 Task: Look for space in Hāthras, India from 3rd June, 2023 to 9th June, 2023 for 2 adults in price range Rs.6000 to Rs.12000. Place can be entire place with 1  bedroom having 1 bed and 1 bathroom. Property type can be house, flat, guest house, hotel. Booking option can be shelf check-in. Required host language is English.
Action: Mouse moved to (502, 119)
Screenshot: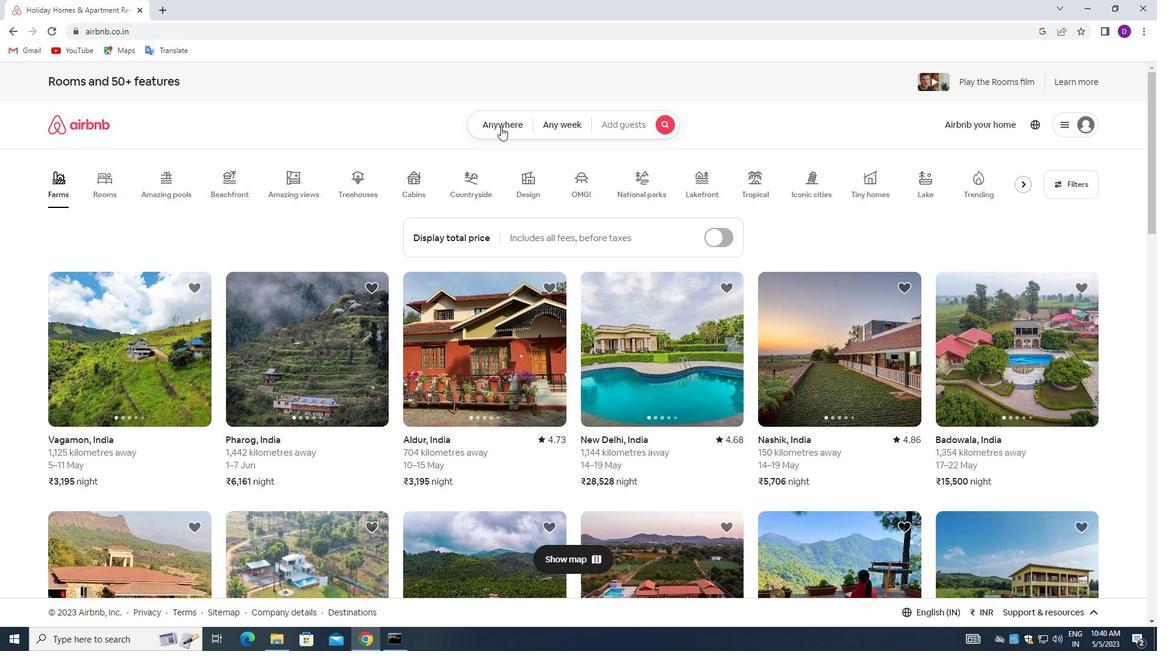 
Action: Mouse pressed left at (502, 119)
Screenshot: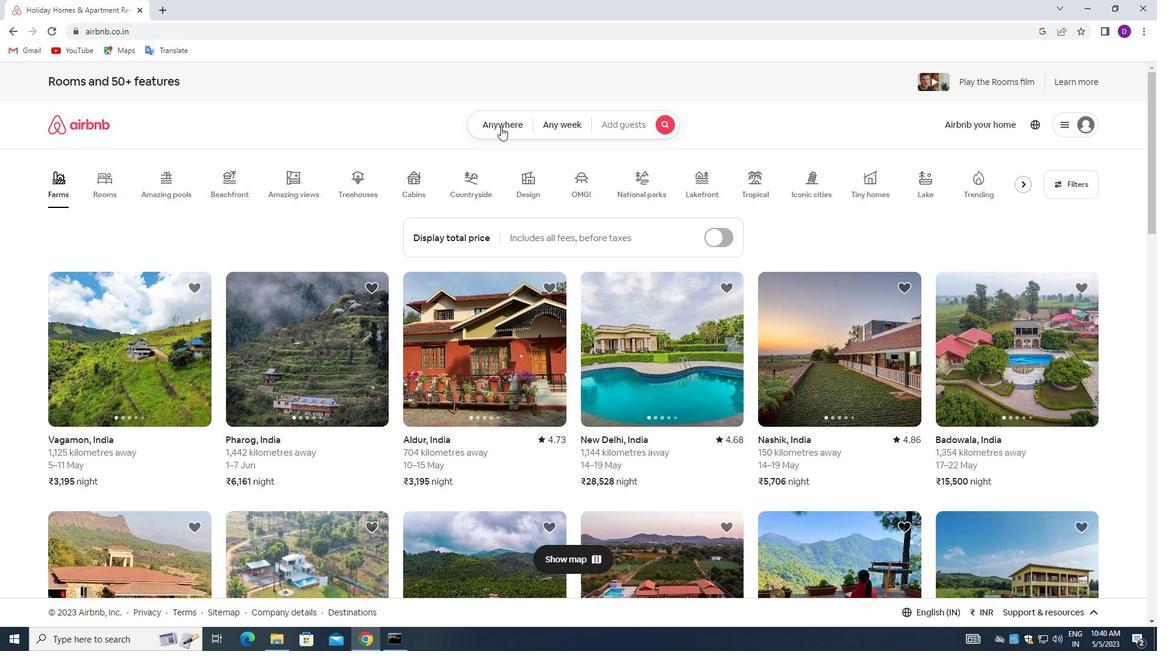 
Action: Mouse moved to (491, 166)
Screenshot: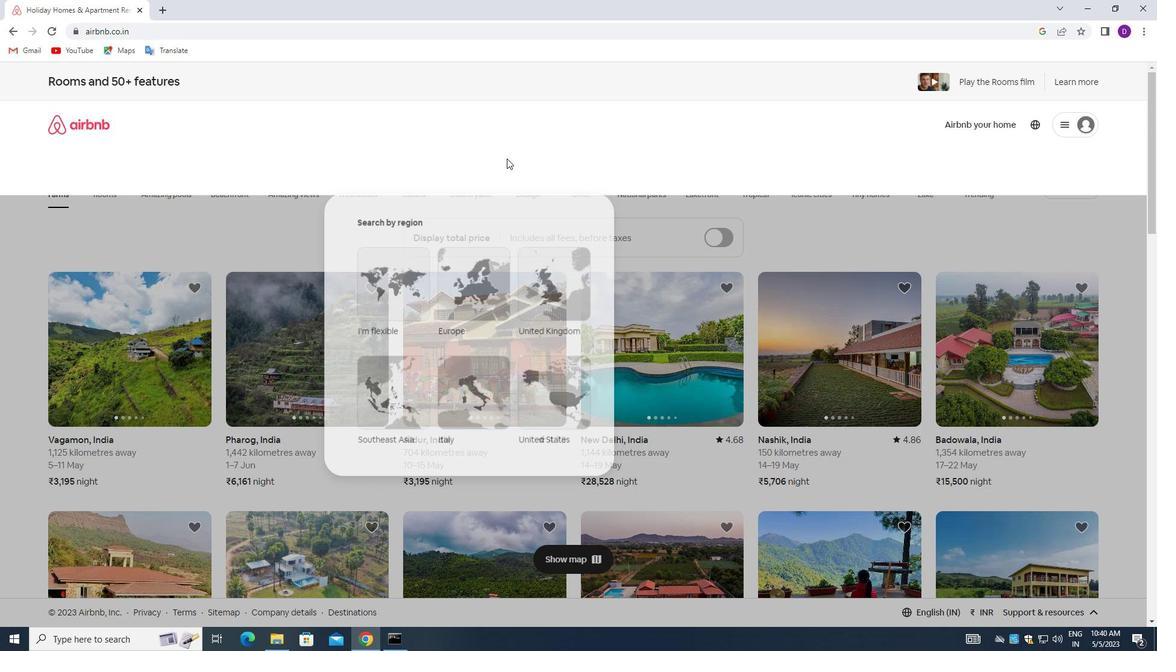 
Action: Mouse pressed left at (491, 166)
Screenshot: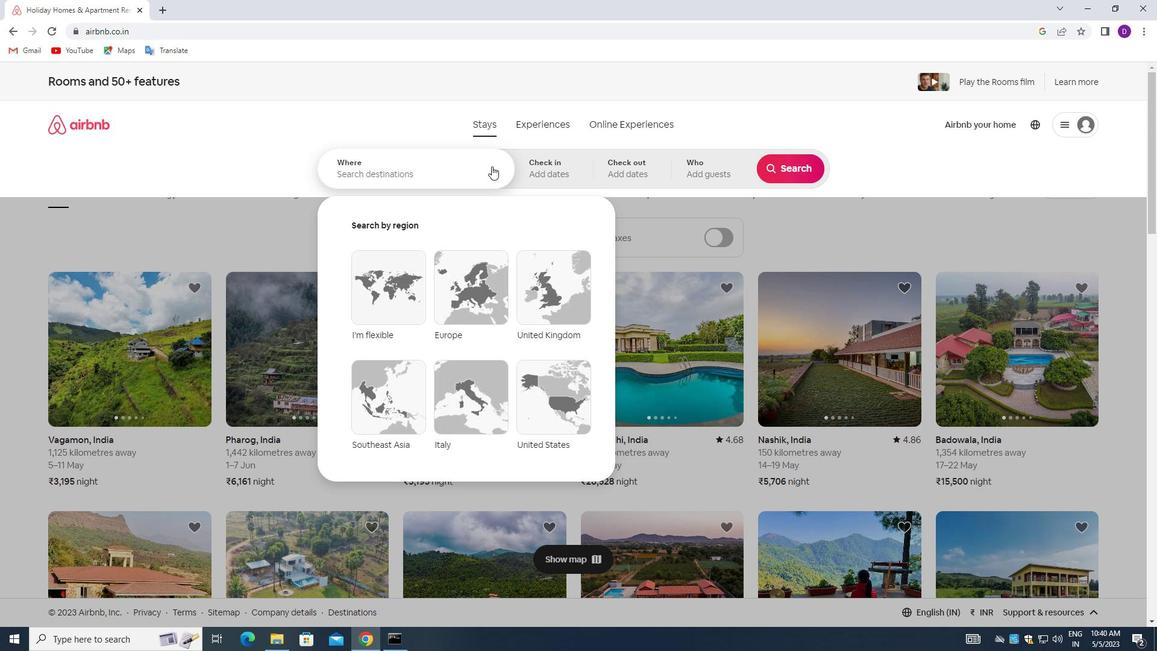 
Action: Mouse moved to (229, 150)
Screenshot: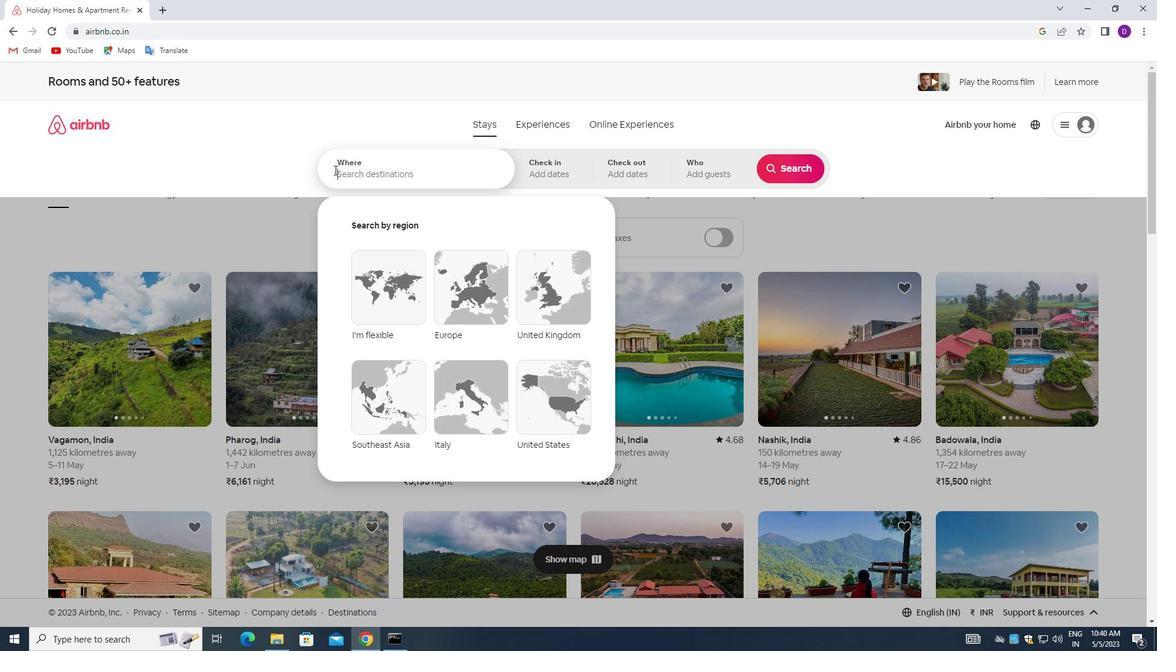 
Action: Key pressed <Key.shift>HATHRAS,<Key.space><Key.shift>INDIA<Key.enter>
Screenshot: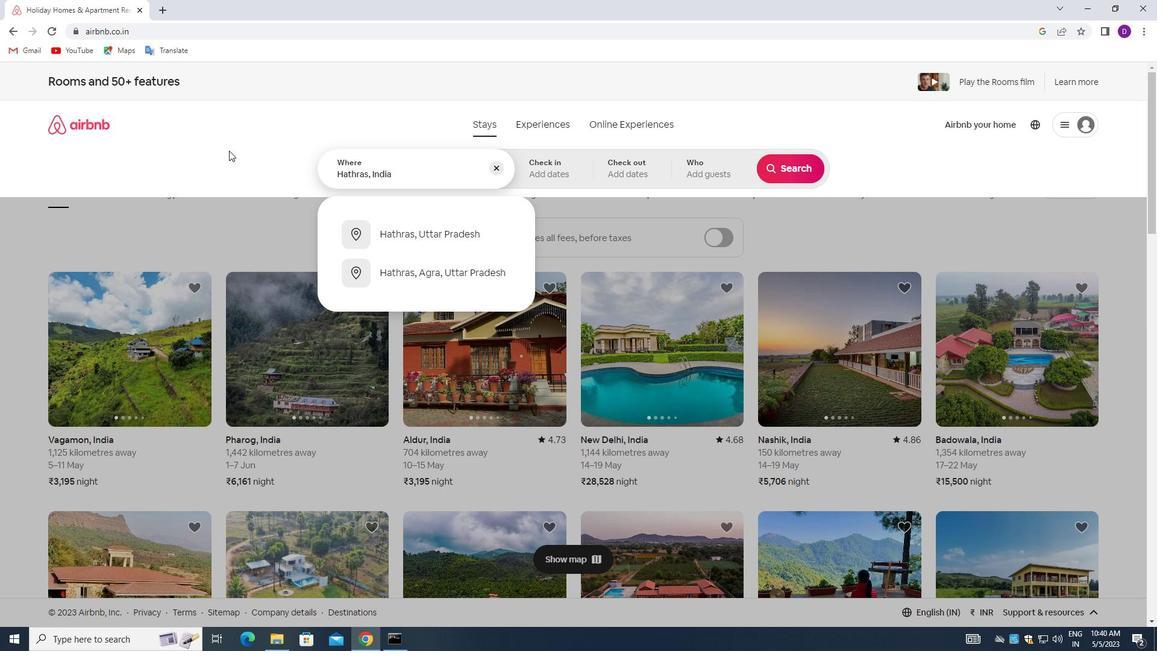 
Action: Mouse moved to (772, 314)
Screenshot: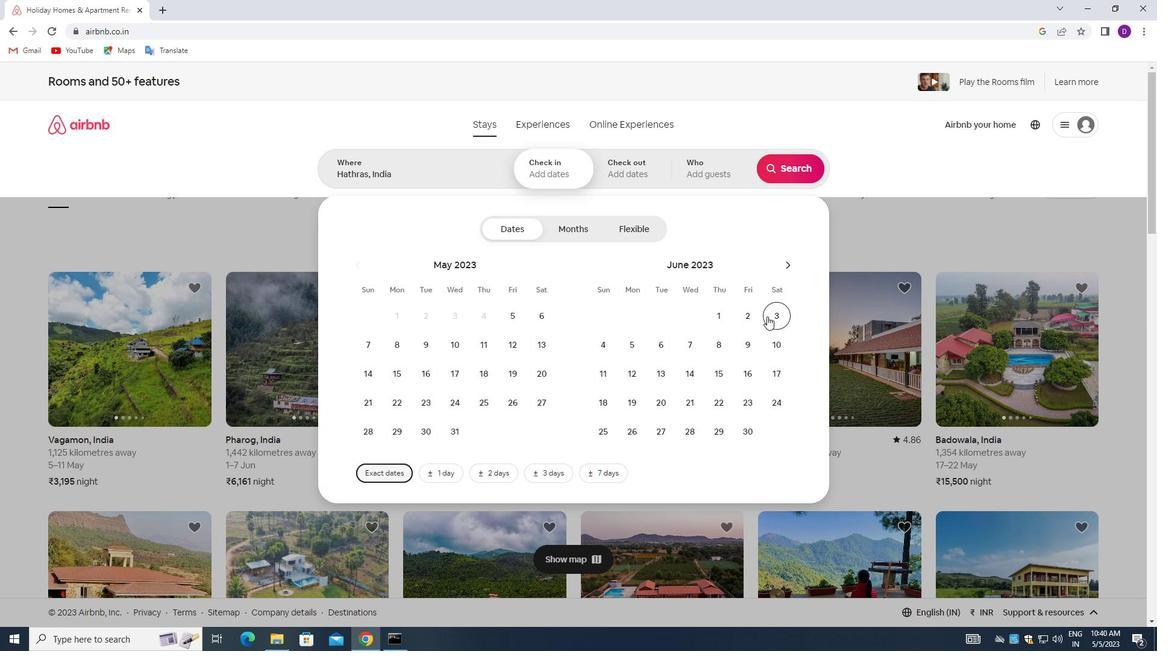 
Action: Mouse pressed left at (772, 314)
Screenshot: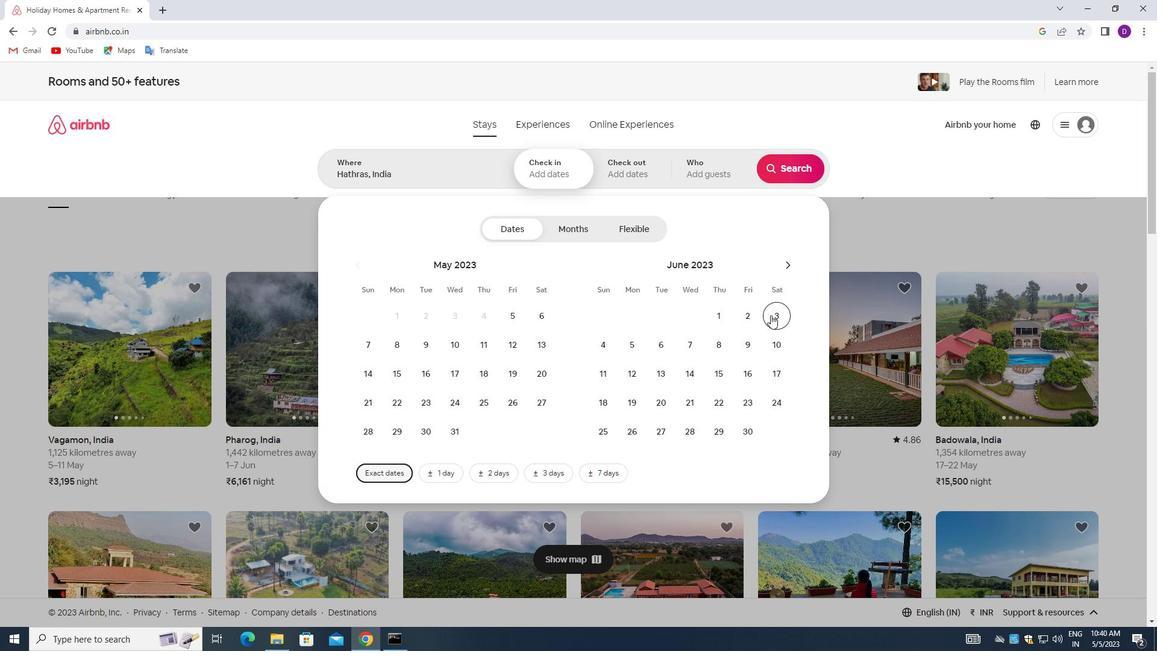 
Action: Mouse moved to (751, 350)
Screenshot: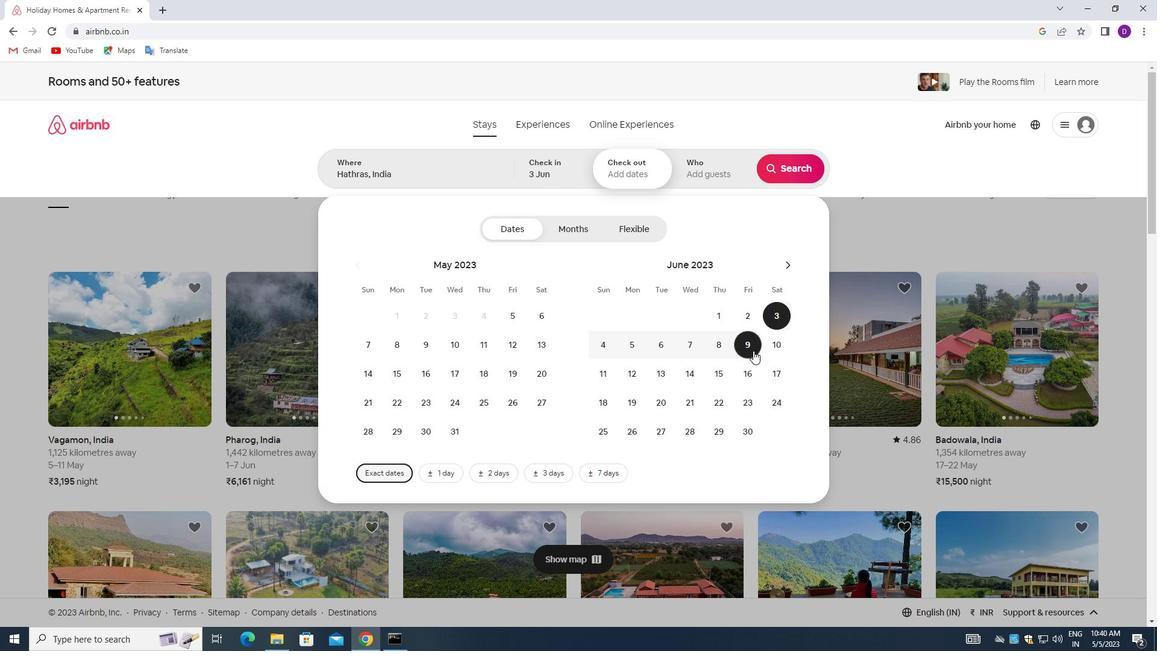 
Action: Mouse pressed left at (751, 350)
Screenshot: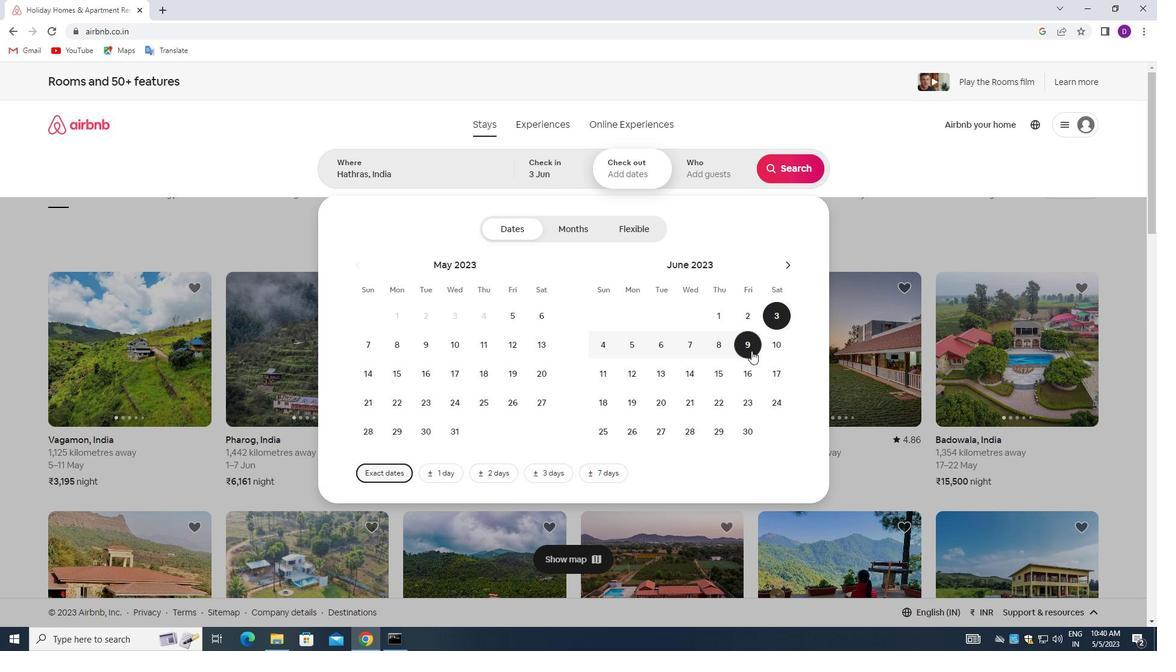 
Action: Mouse moved to (701, 167)
Screenshot: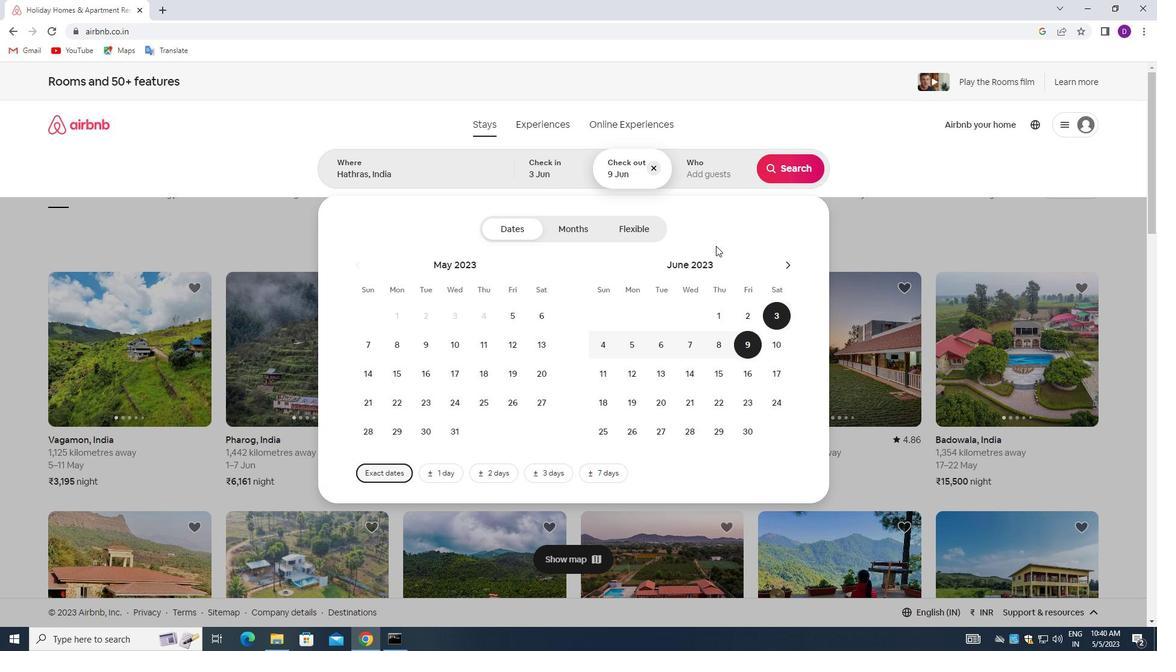 
Action: Mouse pressed left at (701, 167)
Screenshot: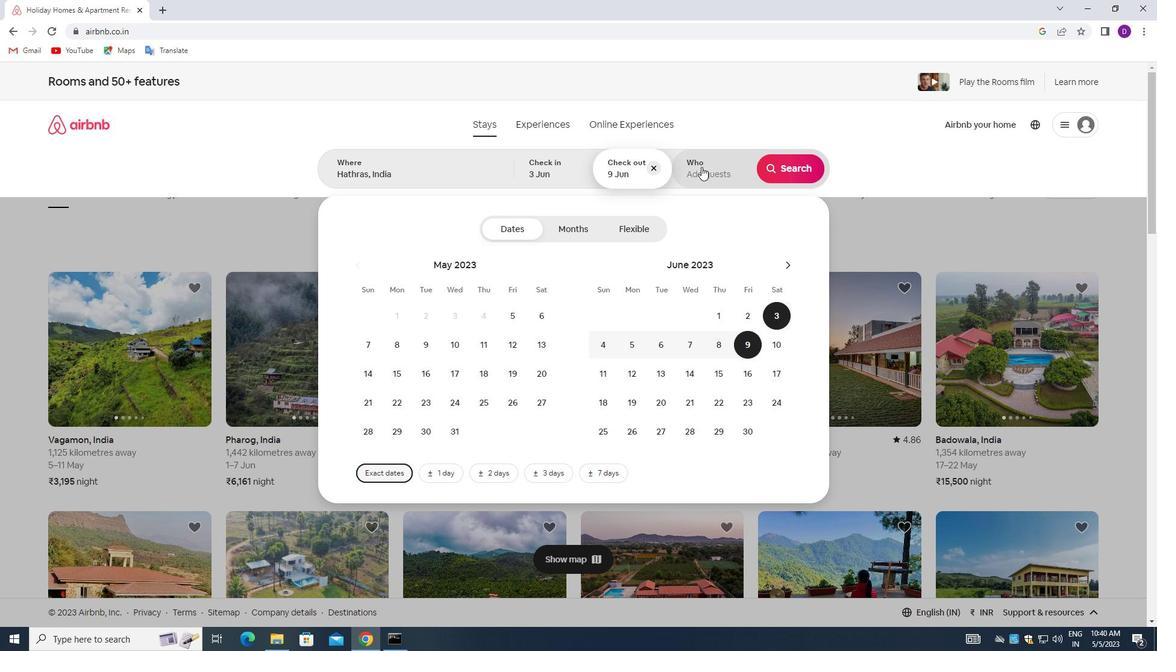 
Action: Mouse moved to (794, 235)
Screenshot: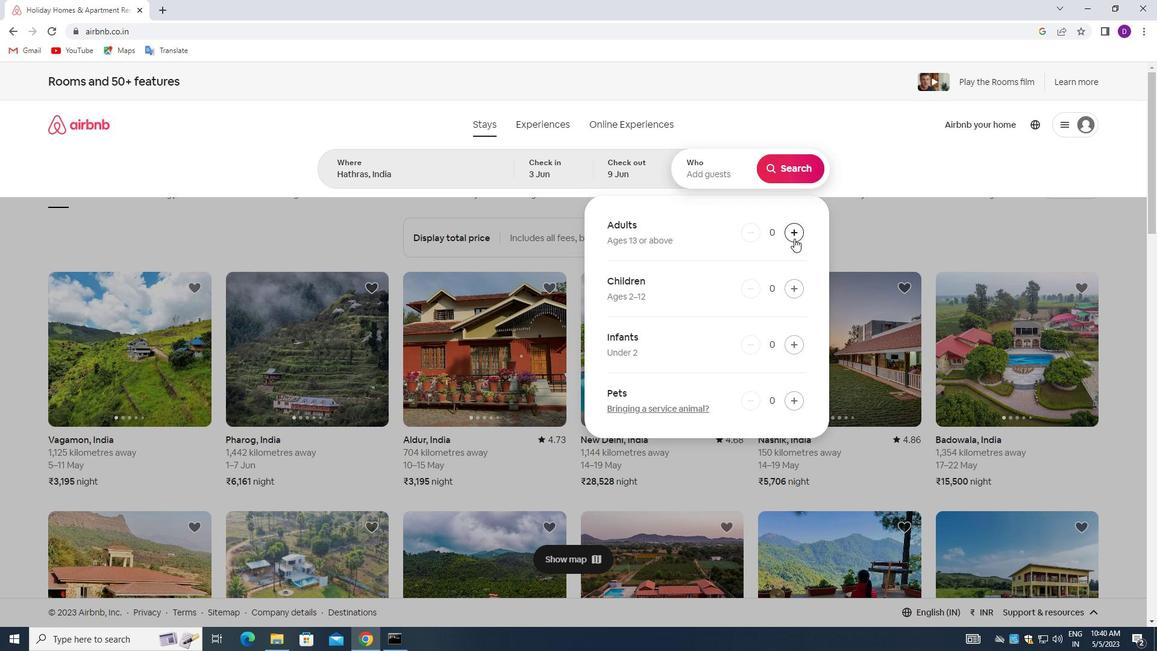
Action: Mouse pressed left at (794, 235)
Screenshot: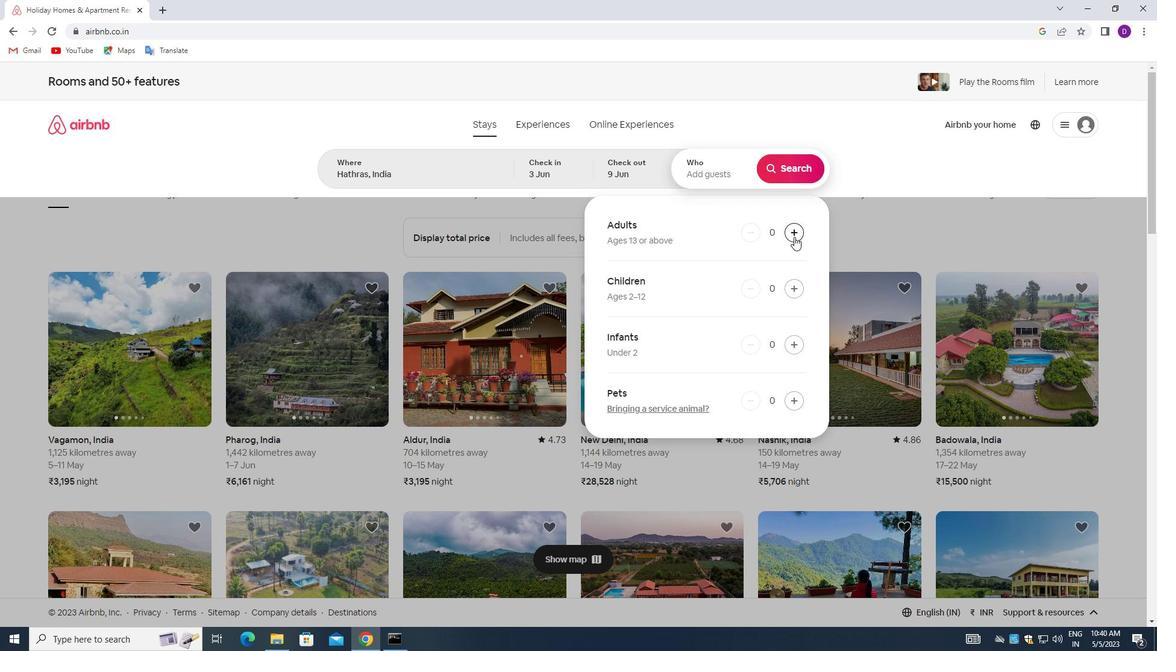 
Action: Mouse moved to (795, 235)
Screenshot: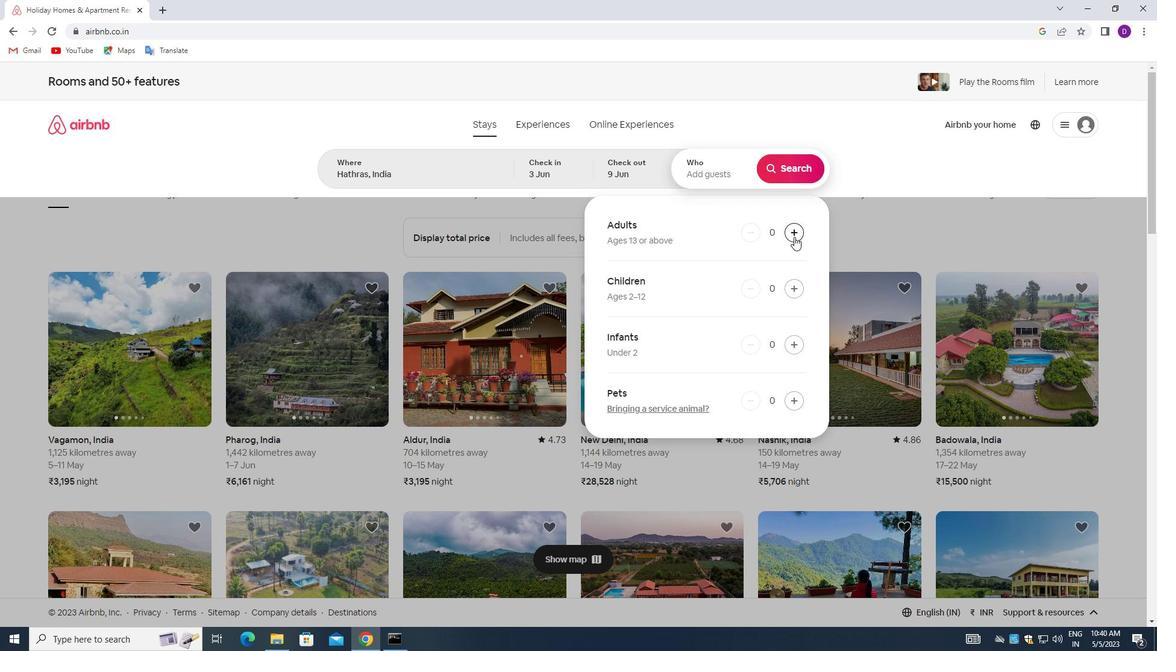 
Action: Mouse pressed left at (795, 235)
Screenshot: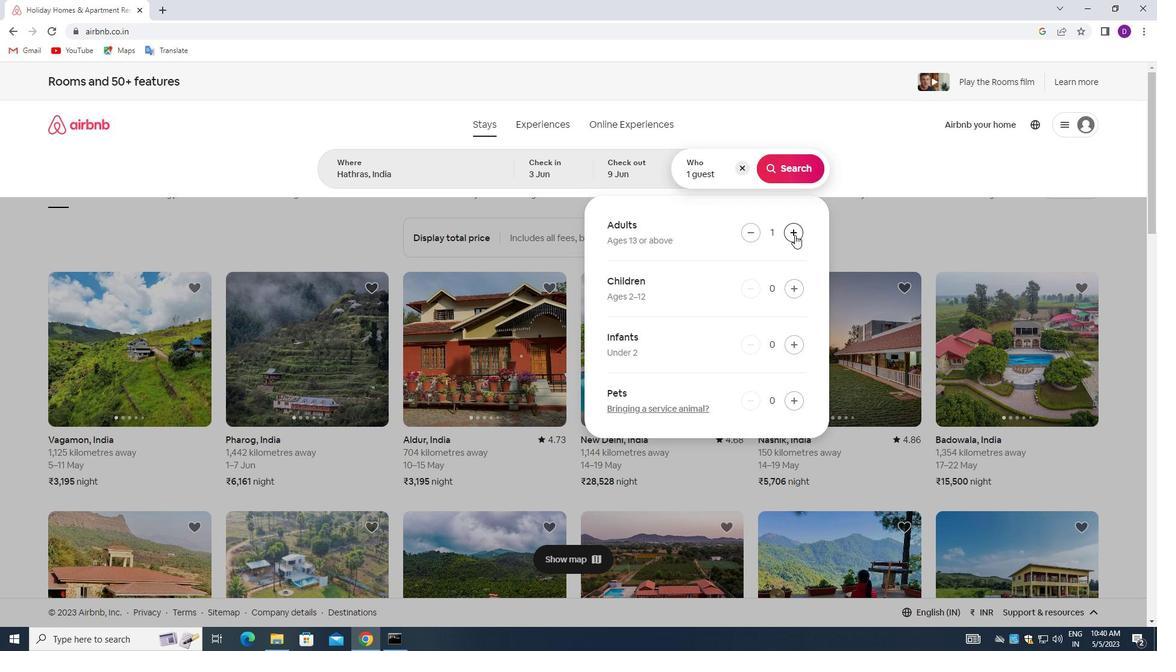 
Action: Mouse moved to (793, 168)
Screenshot: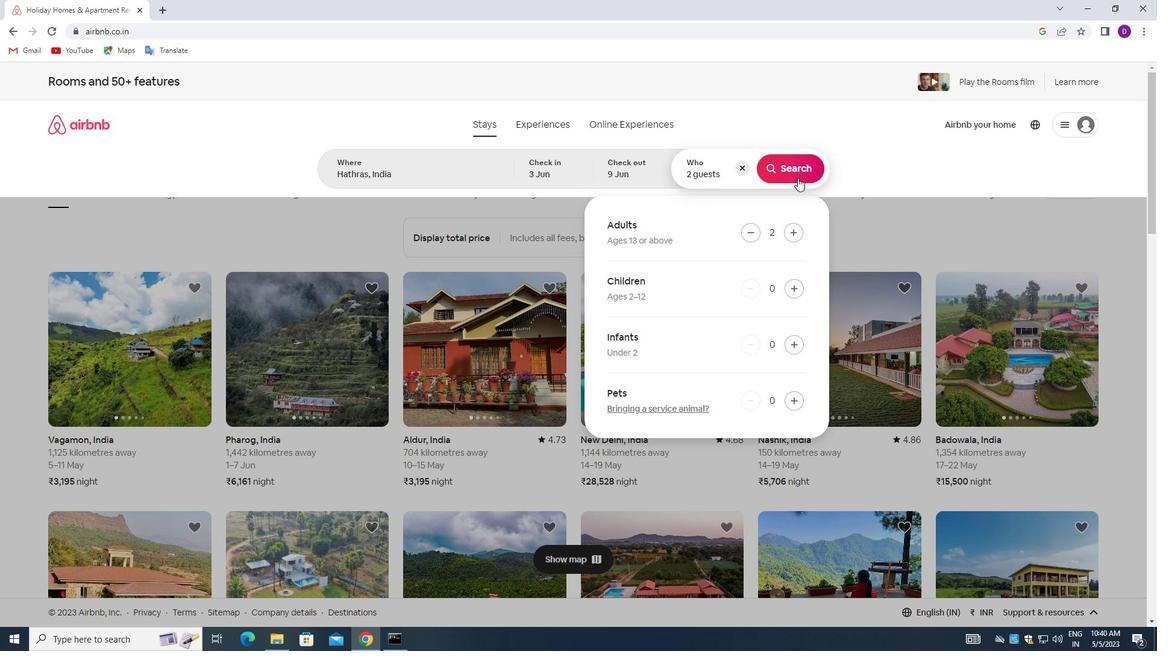 
Action: Mouse pressed left at (793, 168)
Screenshot: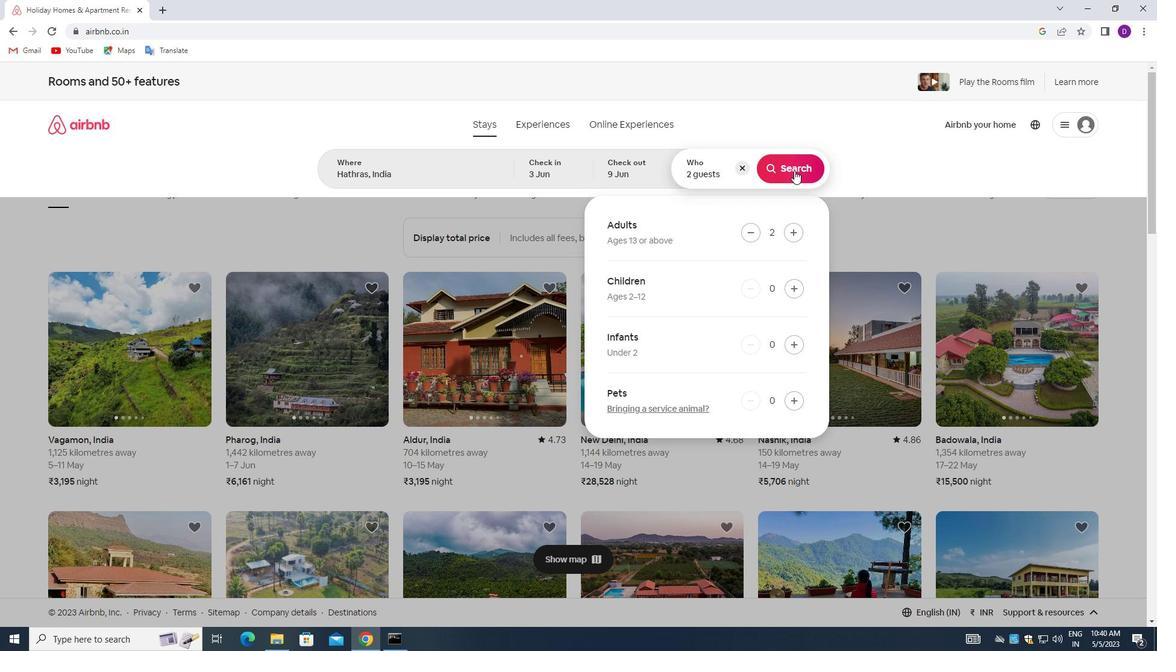 
Action: Mouse moved to (1099, 135)
Screenshot: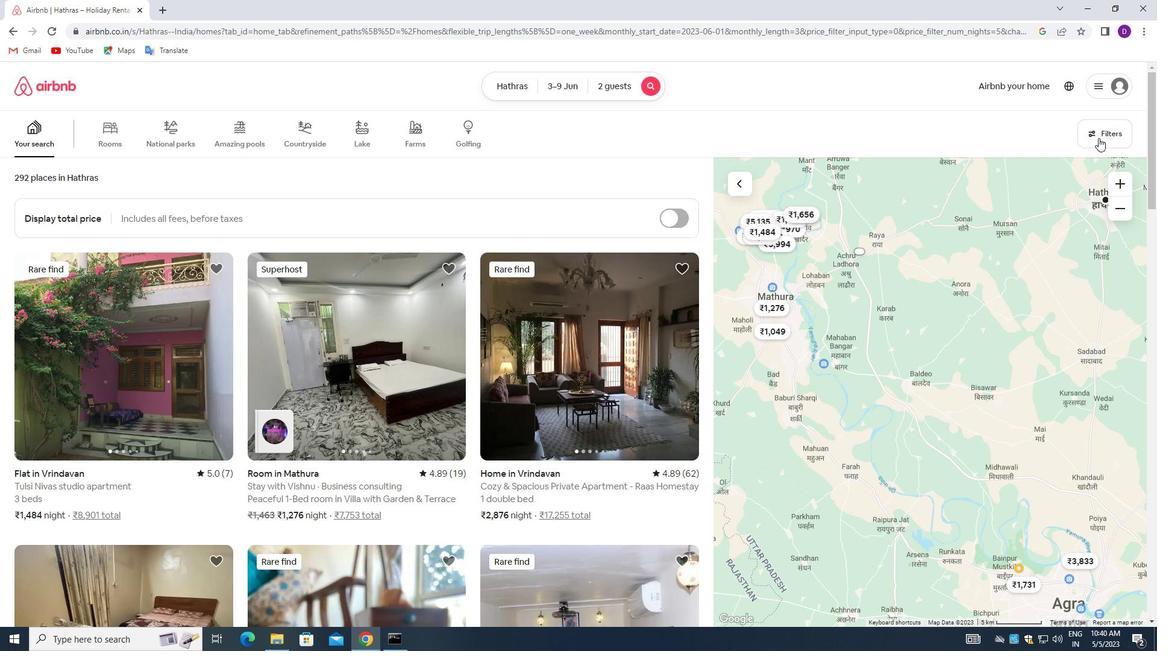 
Action: Mouse pressed left at (1099, 135)
Screenshot: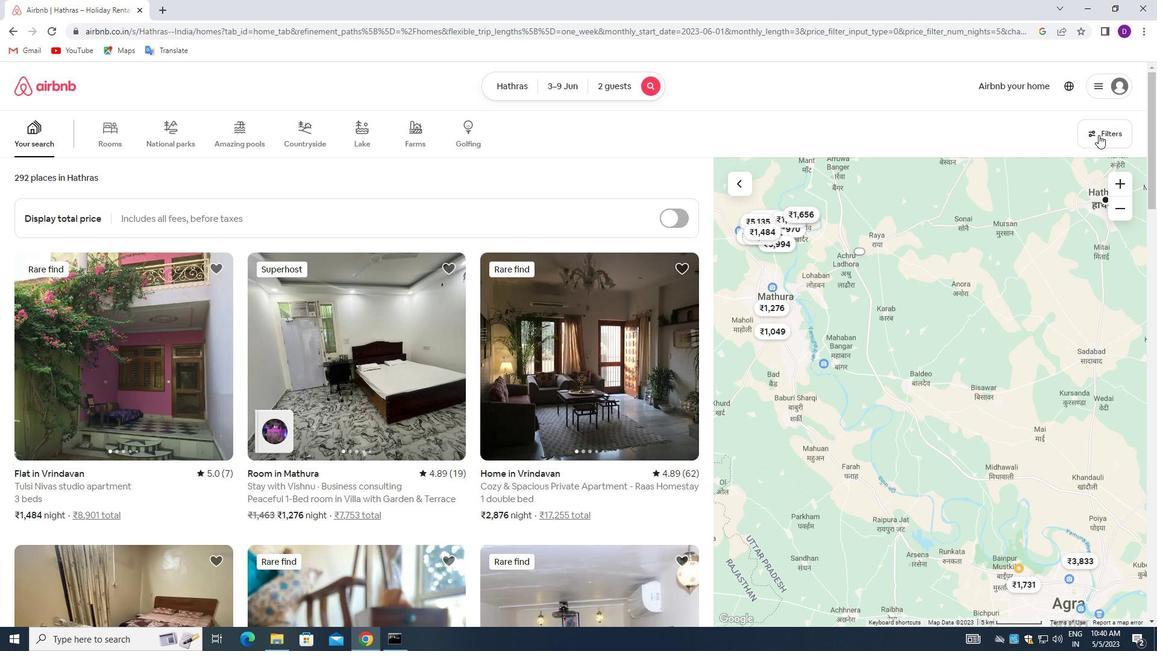 
Action: Mouse moved to (416, 432)
Screenshot: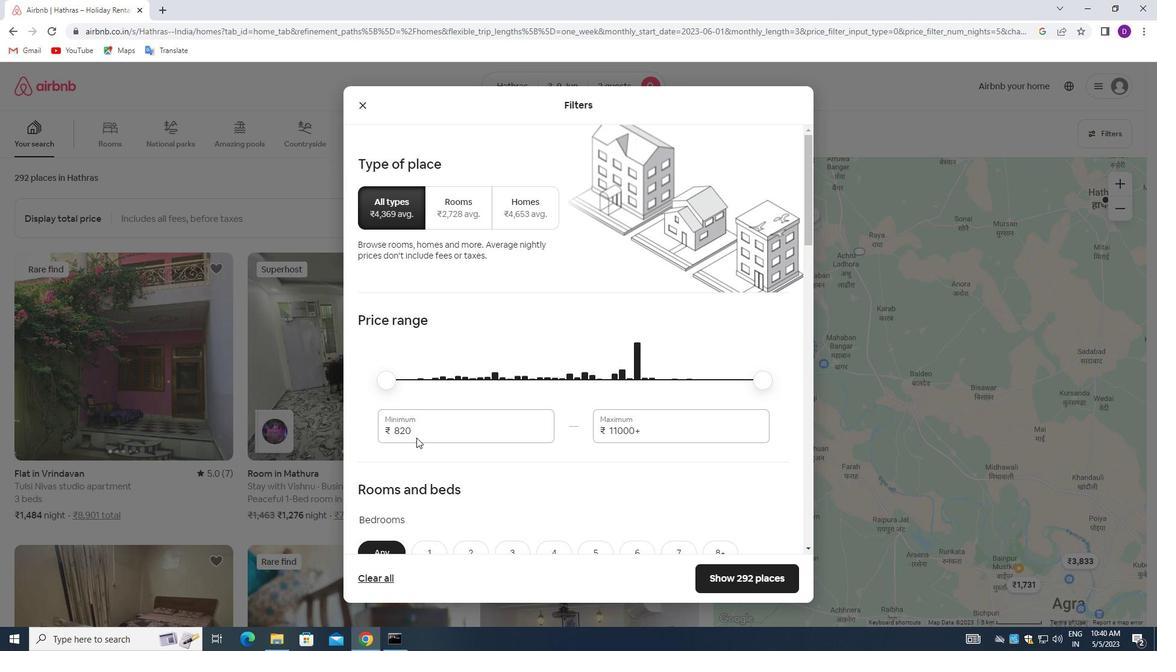 
Action: Mouse pressed left at (416, 432)
Screenshot: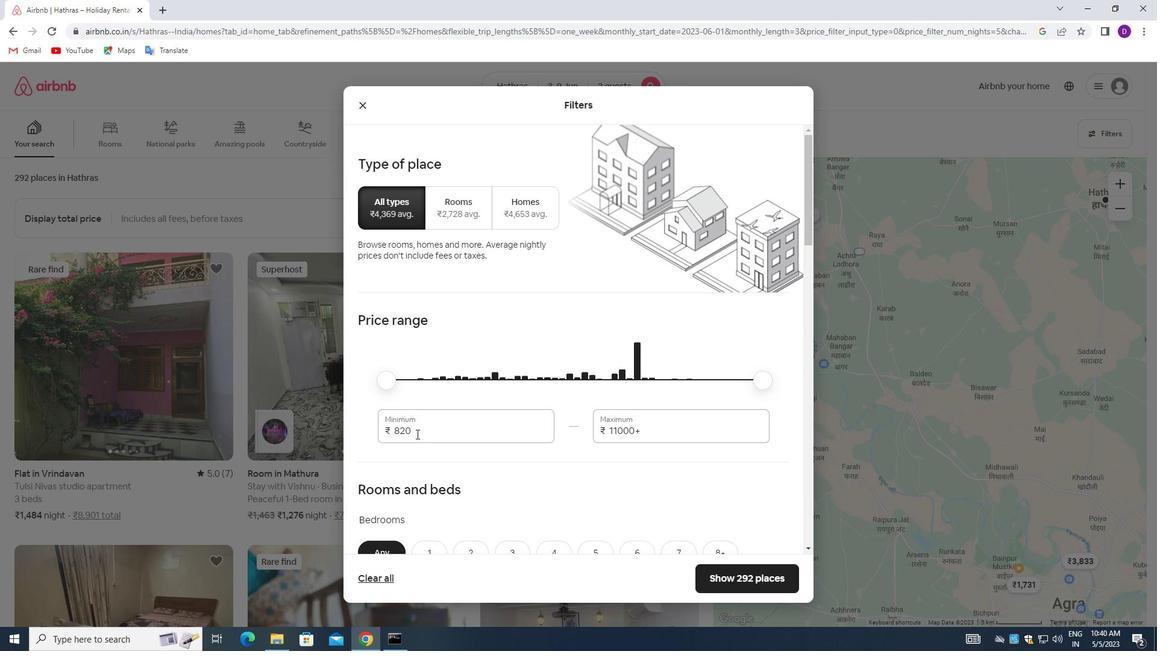 
Action: Mouse pressed left at (416, 432)
Screenshot: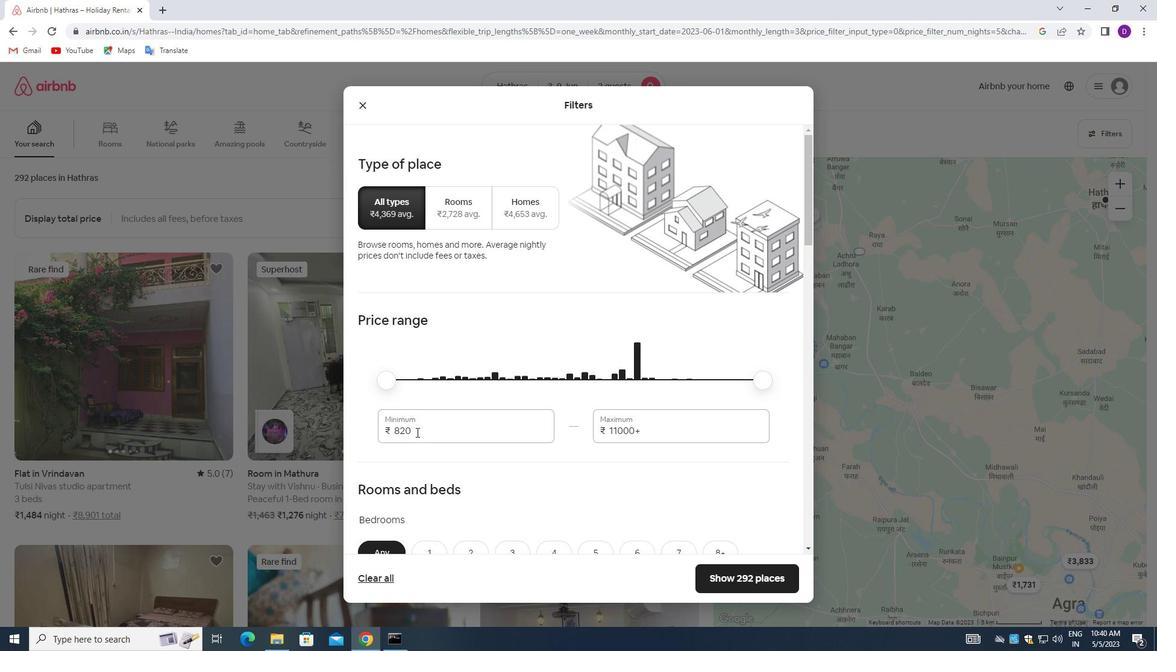
Action: Key pressed 6000<Key.tab>12000
Screenshot: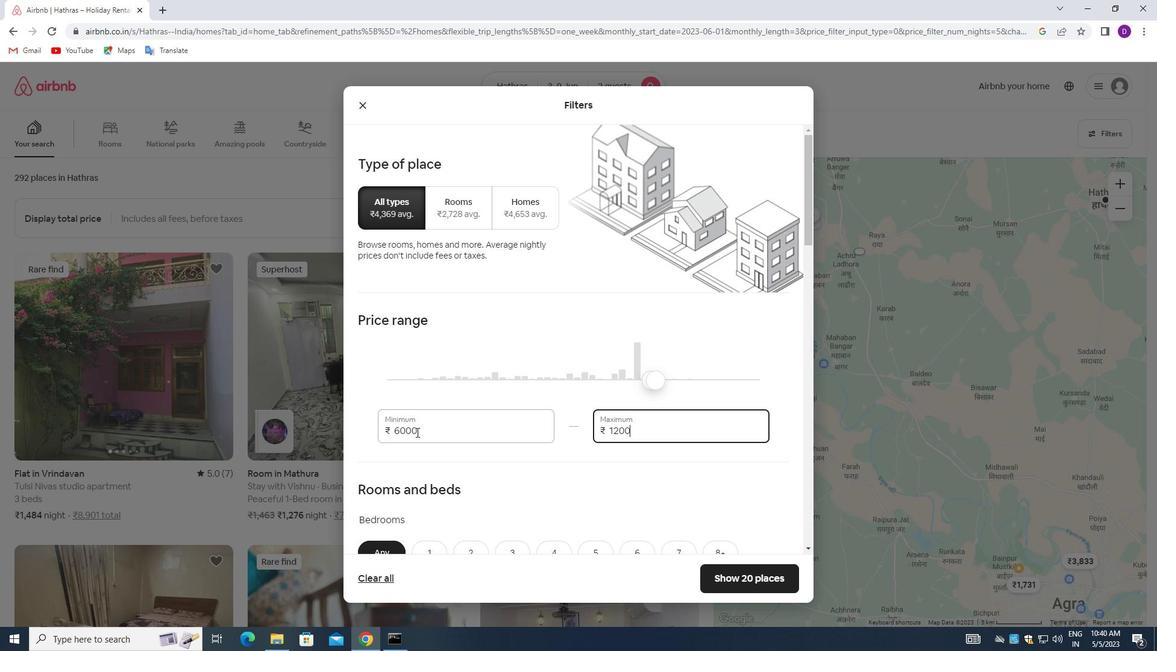 
Action: Mouse moved to (459, 472)
Screenshot: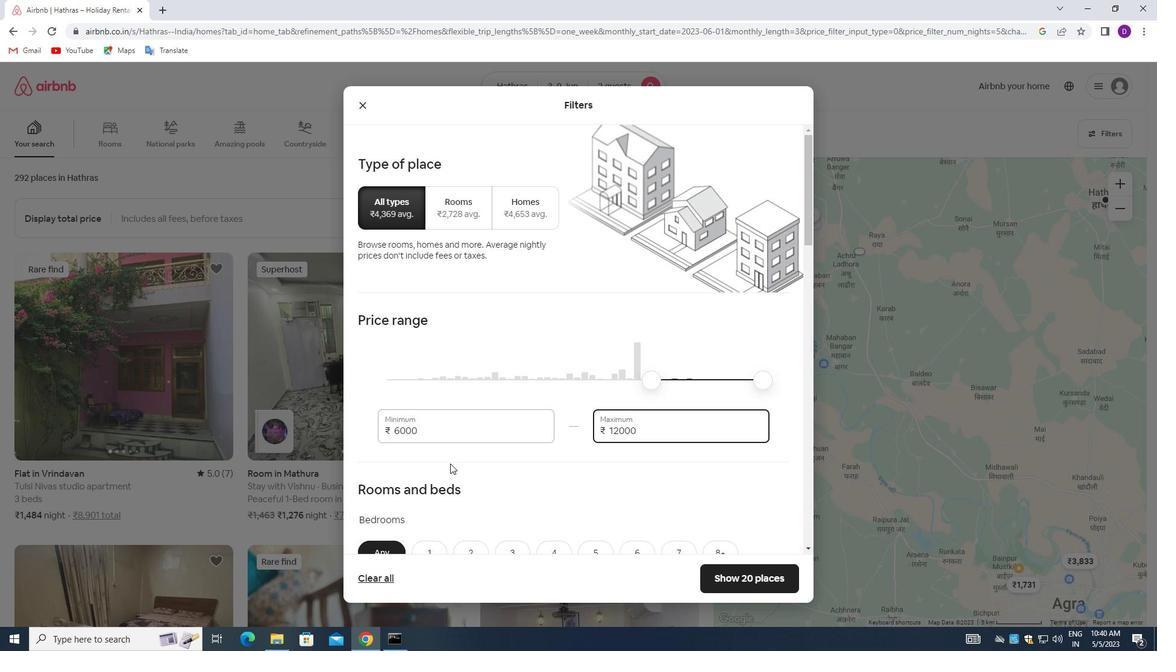 
Action: Mouse scrolled (459, 472) with delta (0, 0)
Screenshot: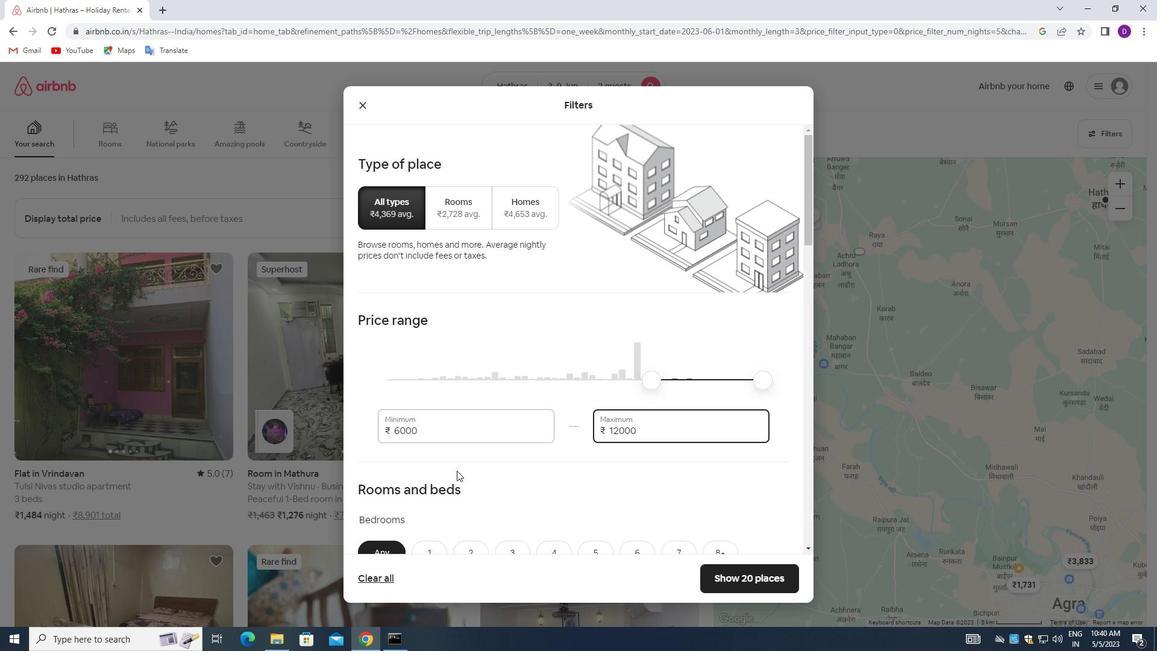 
Action: Mouse scrolled (459, 472) with delta (0, 0)
Screenshot: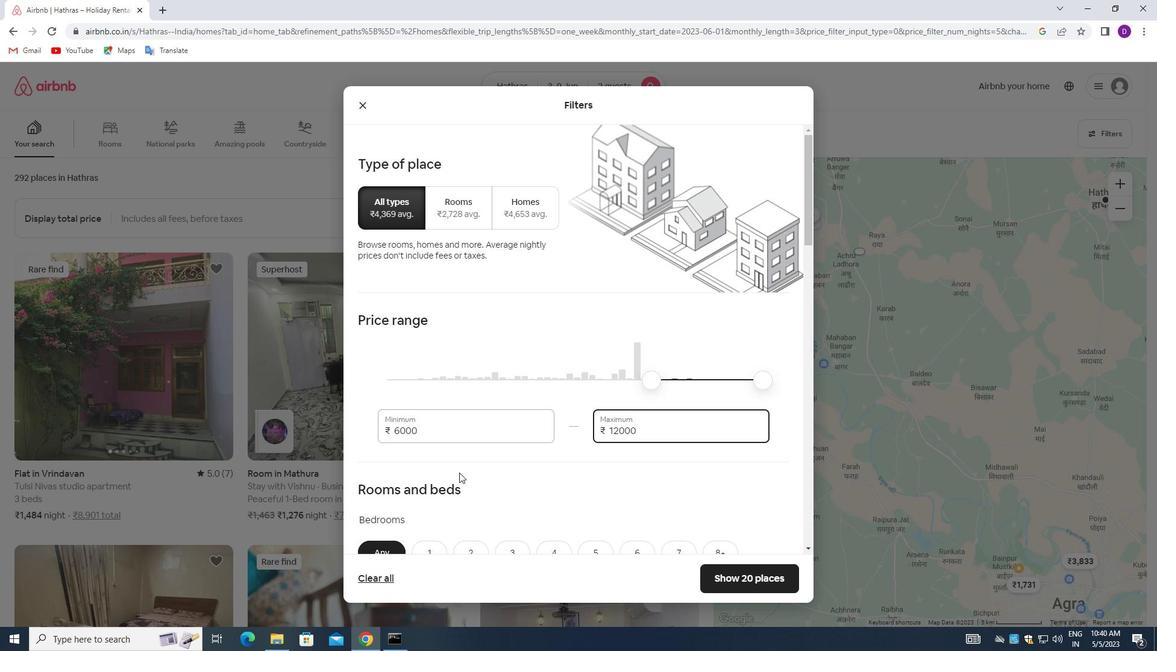 
Action: Mouse scrolled (459, 472) with delta (0, 0)
Screenshot: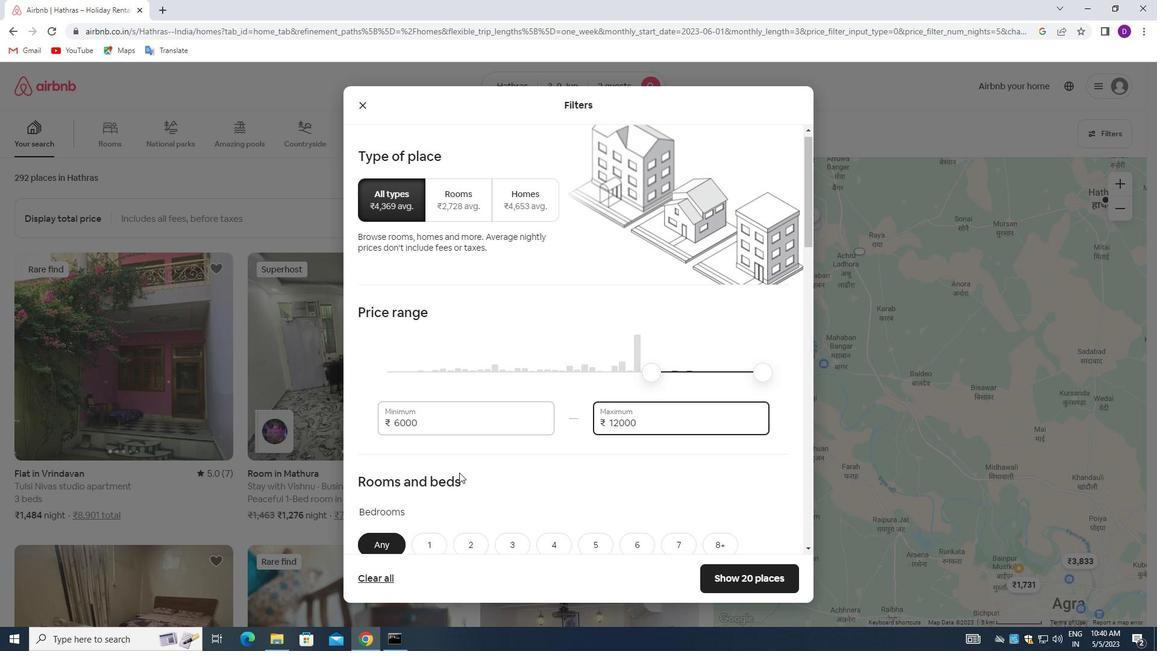 
Action: Mouse moved to (458, 469)
Screenshot: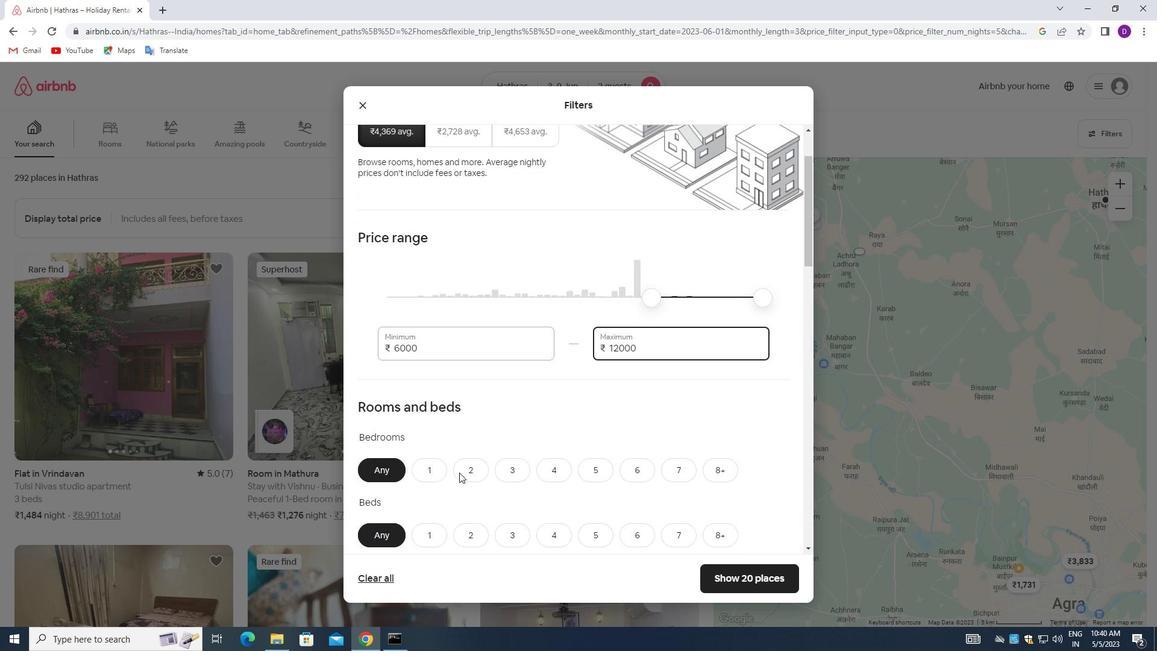 
Action: Mouse scrolled (458, 468) with delta (0, 0)
Screenshot: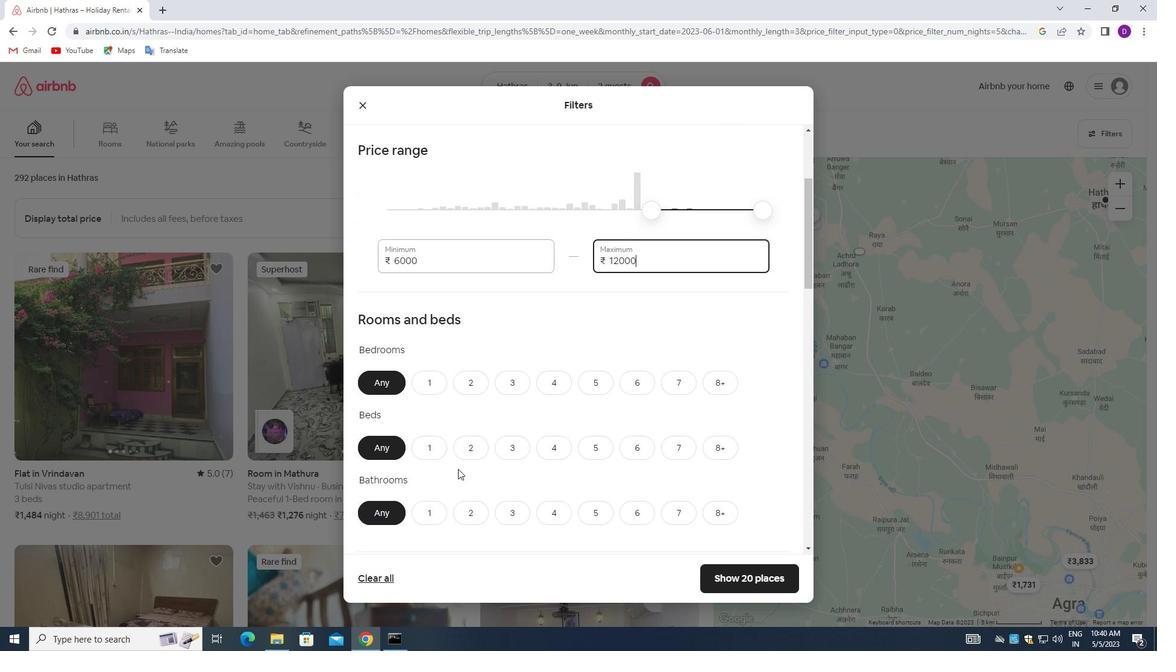 
Action: Mouse moved to (424, 318)
Screenshot: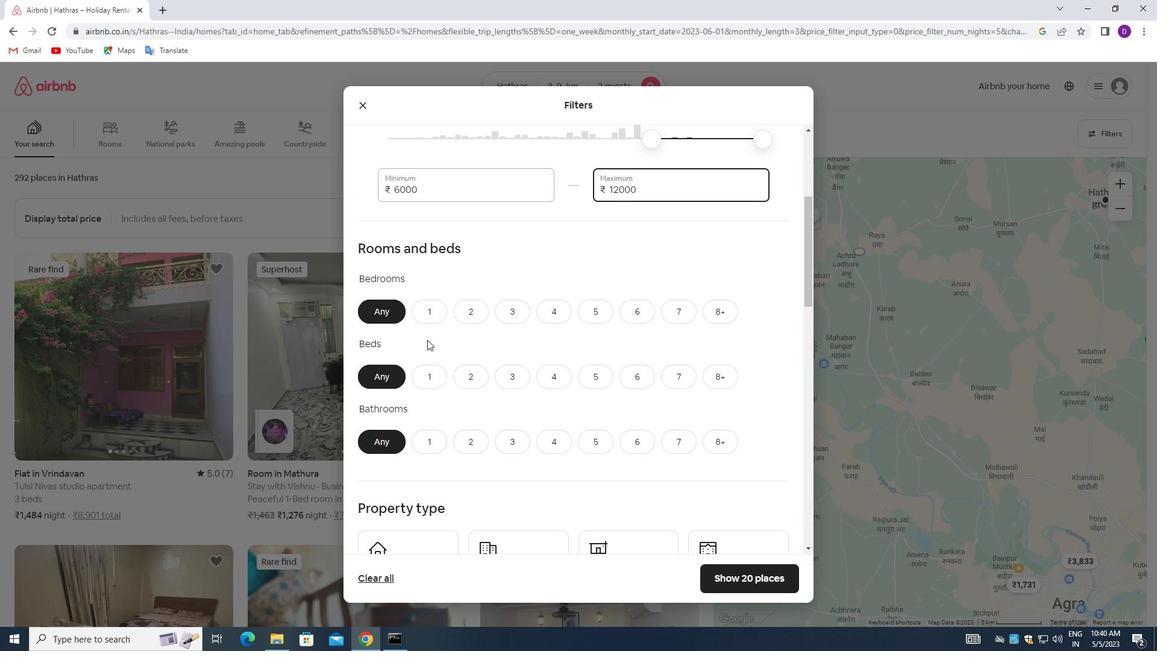 
Action: Mouse pressed left at (424, 318)
Screenshot: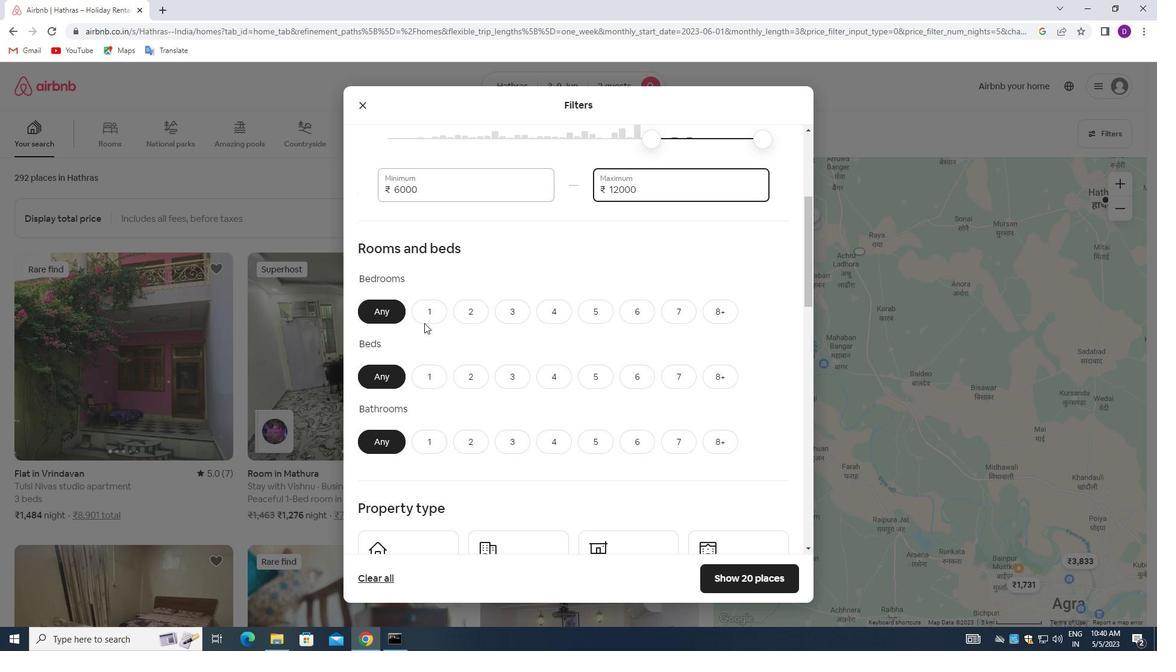 
Action: Mouse moved to (432, 373)
Screenshot: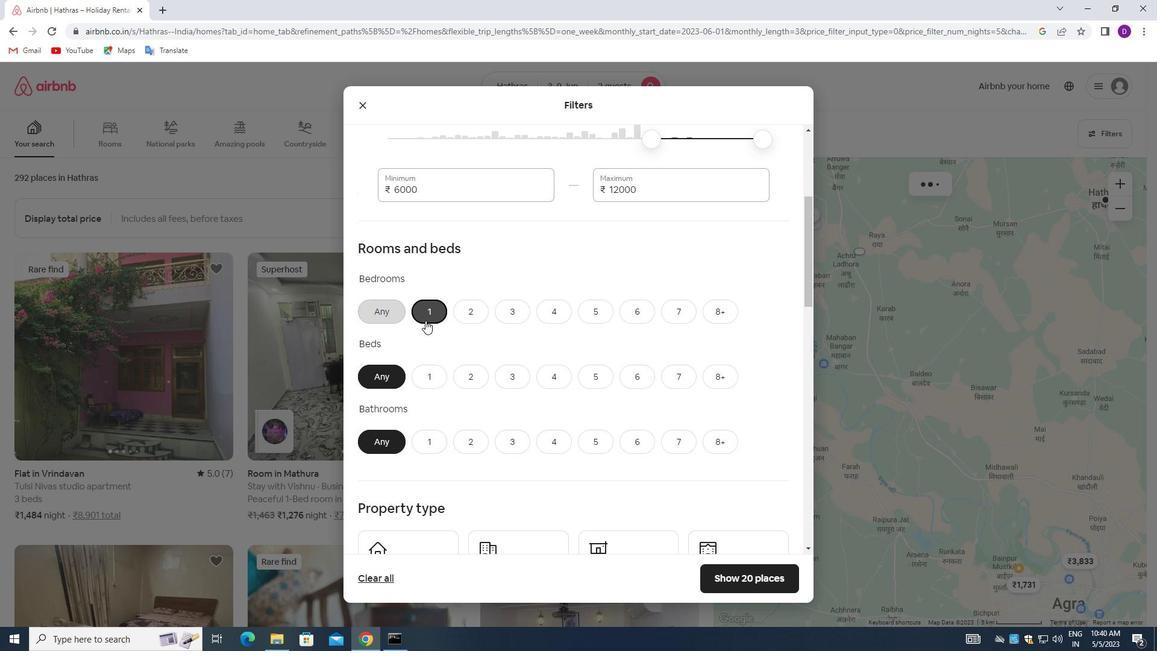 
Action: Mouse pressed left at (432, 373)
Screenshot: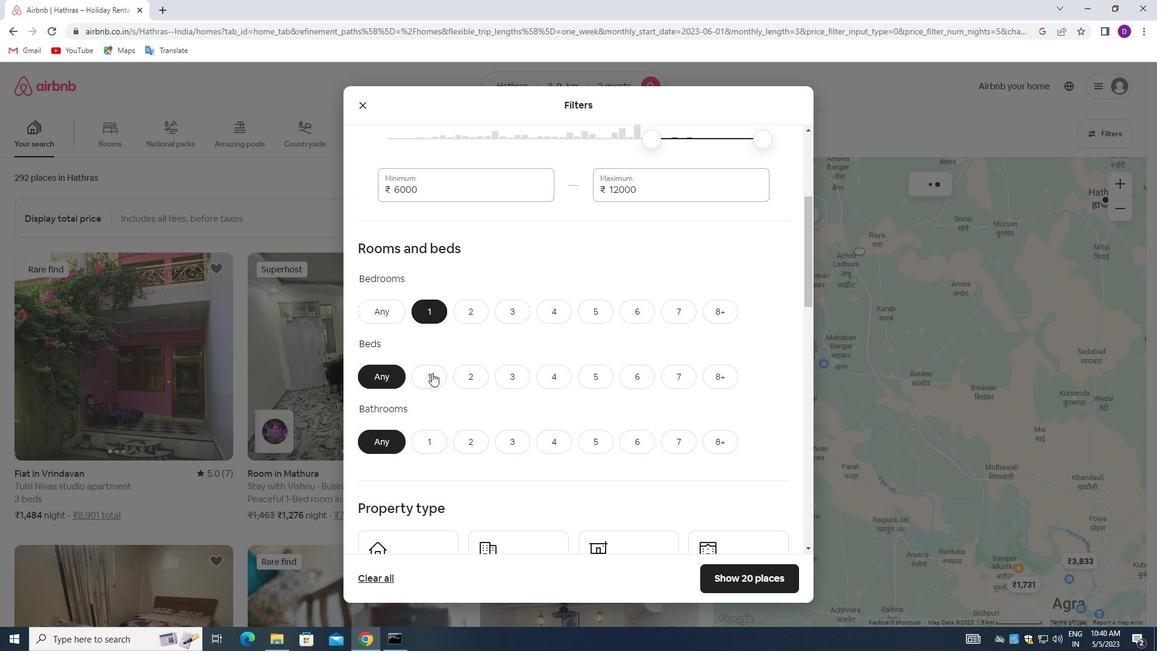 
Action: Mouse moved to (432, 437)
Screenshot: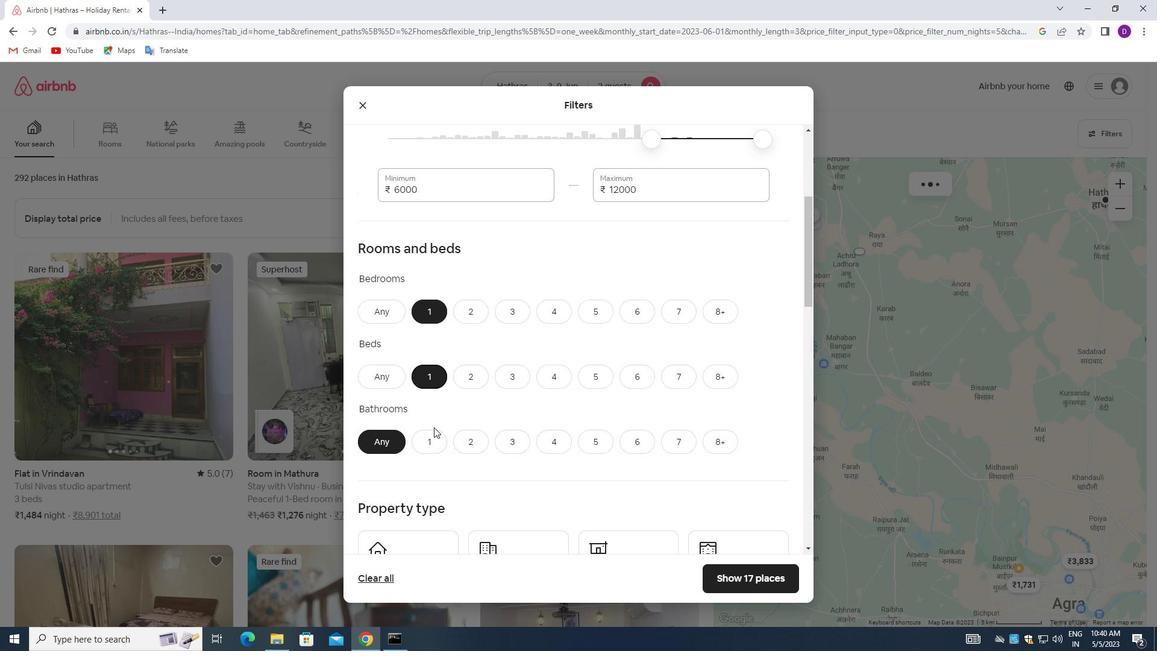 
Action: Mouse pressed left at (432, 437)
Screenshot: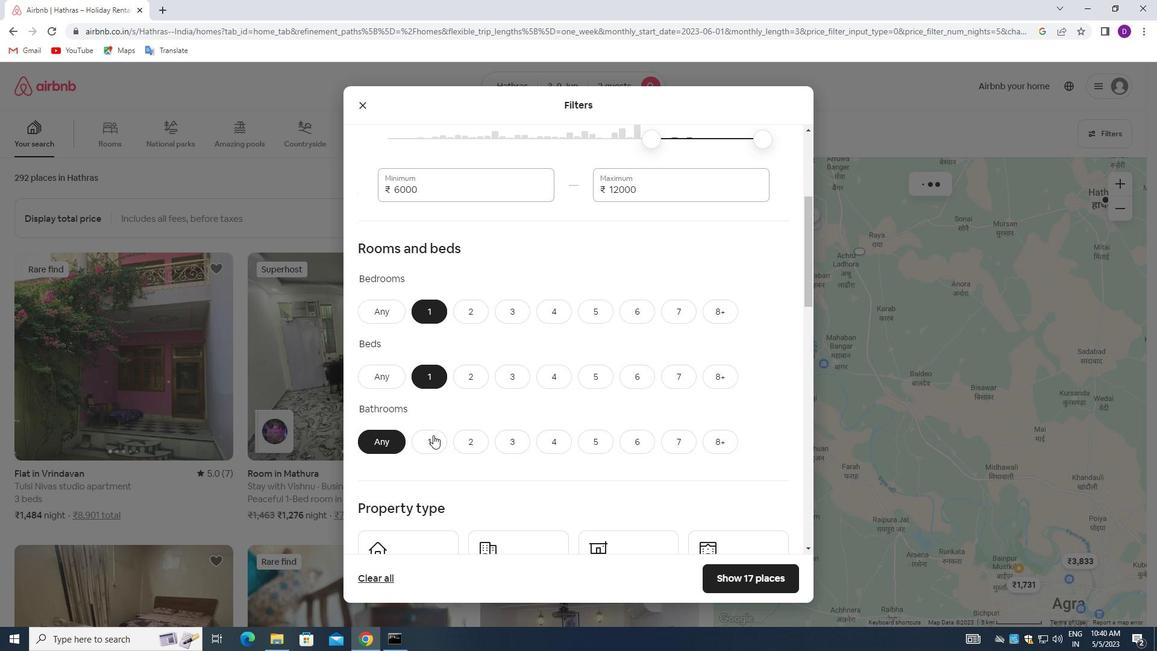 
Action: Mouse moved to (435, 441)
Screenshot: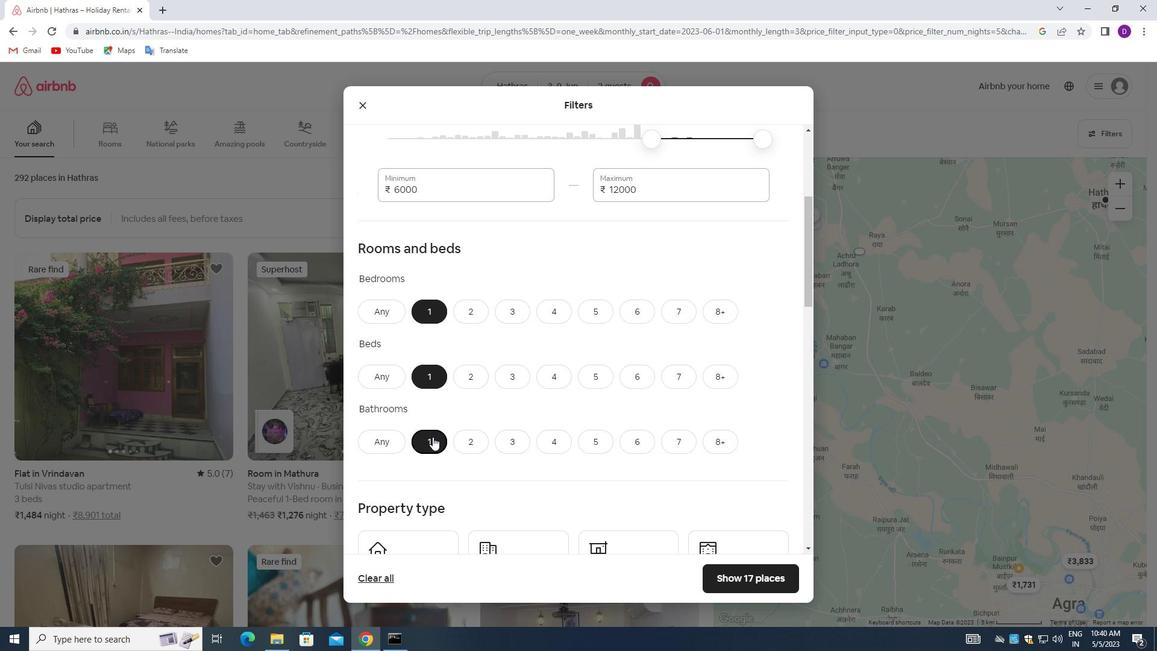 
Action: Mouse scrolled (435, 441) with delta (0, 0)
Screenshot: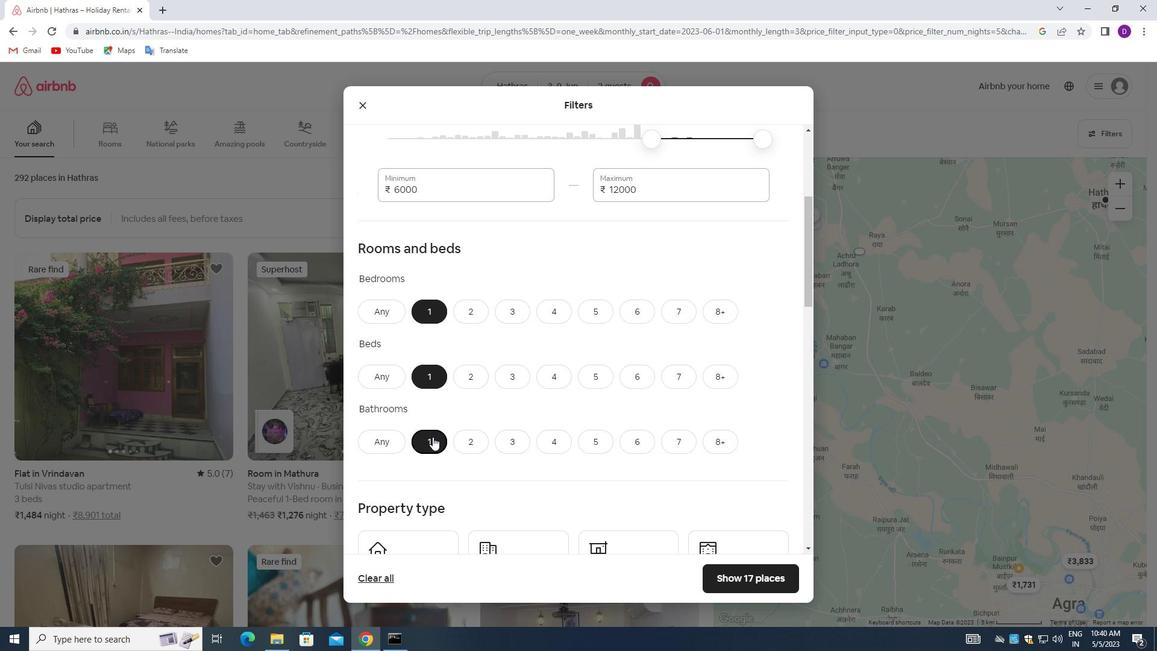 
Action: Mouse moved to (435, 443)
Screenshot: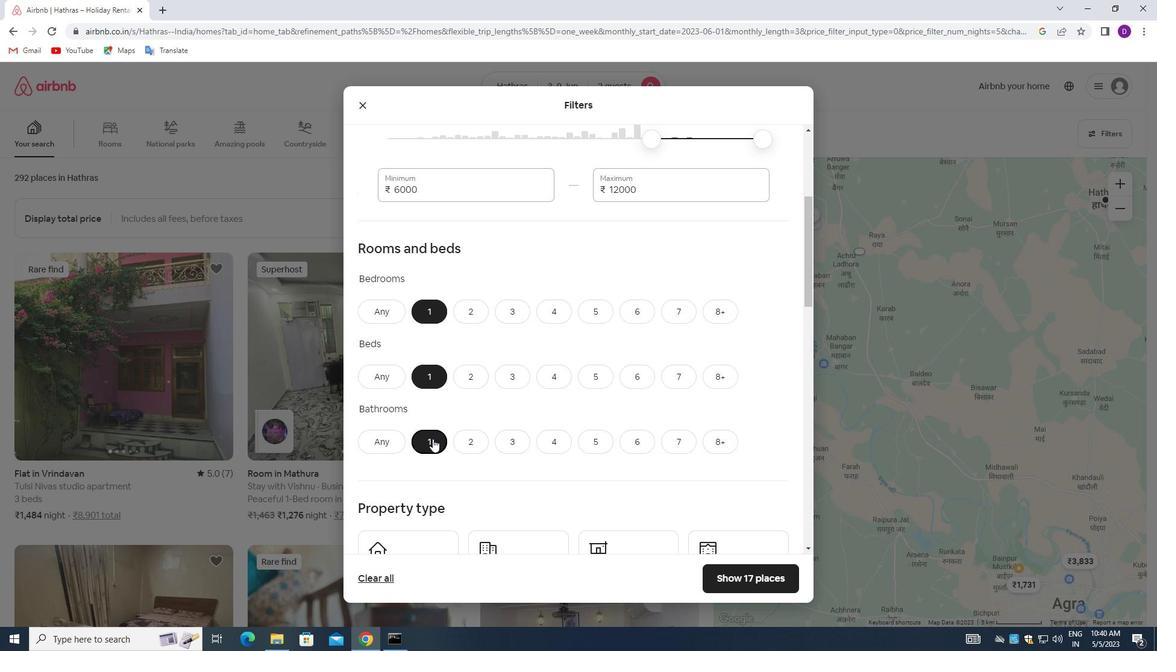 
Action: Mouse scrolled (435, 442) with delta (0, 0)
Screenshot: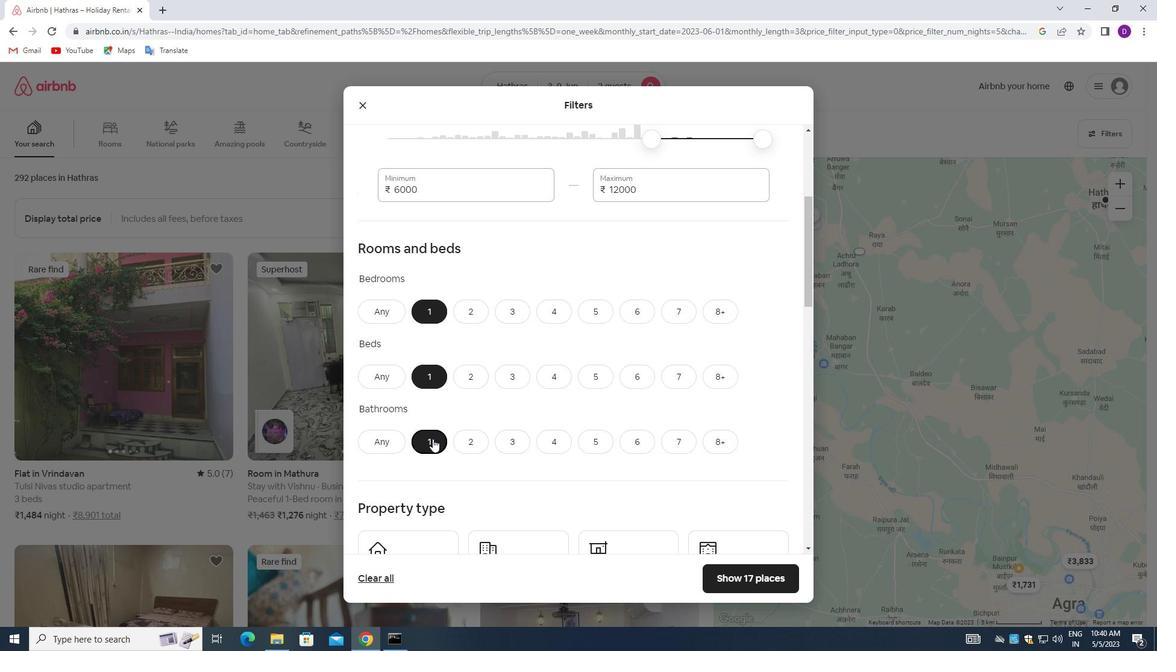 
Action: Mouse moved to (435, 443)
Screenshot: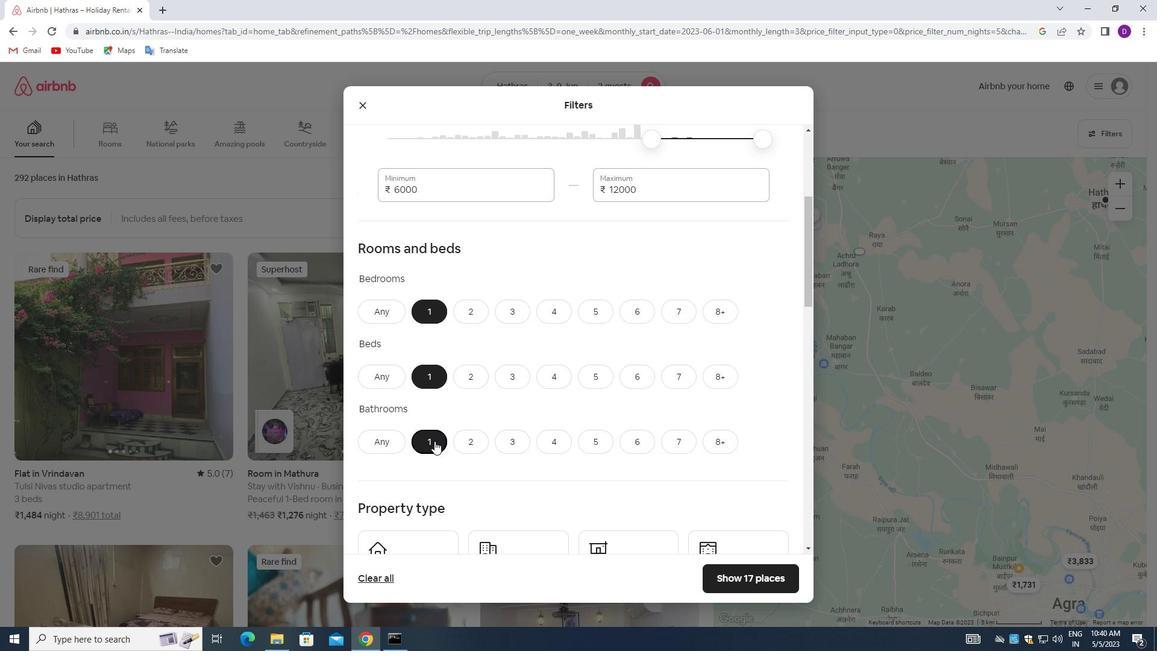 
Action: Mouse scrolled (435, 442) with delta (0, 0)
Screenshot: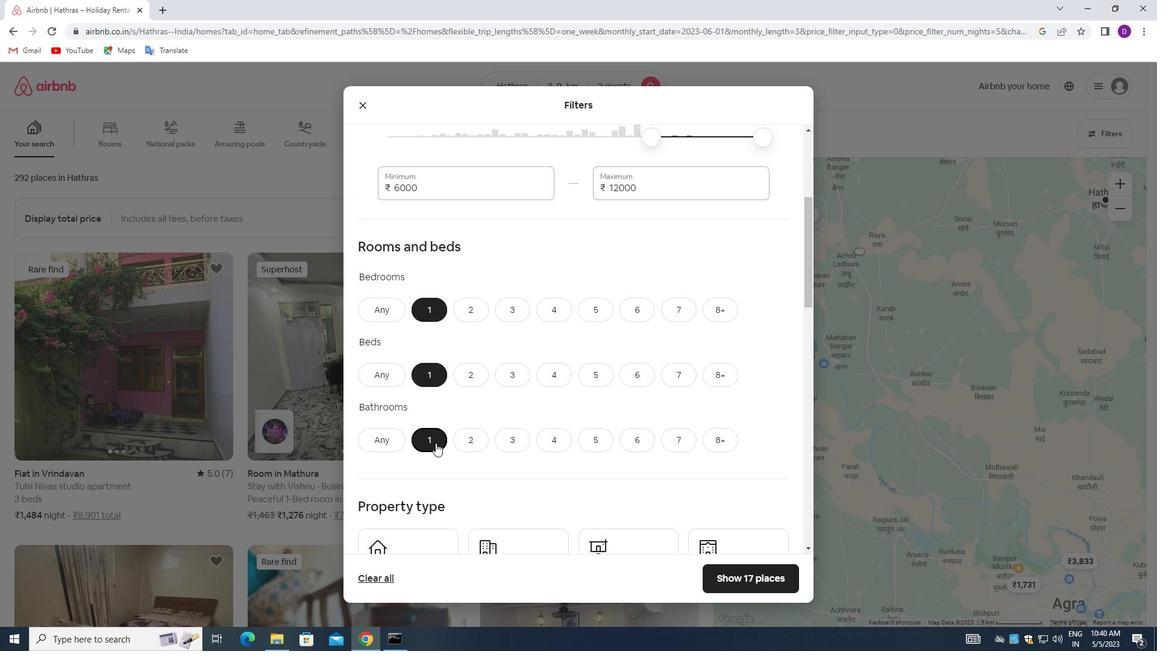 
Action: Mouse moved to (424, 397)
Screenshot: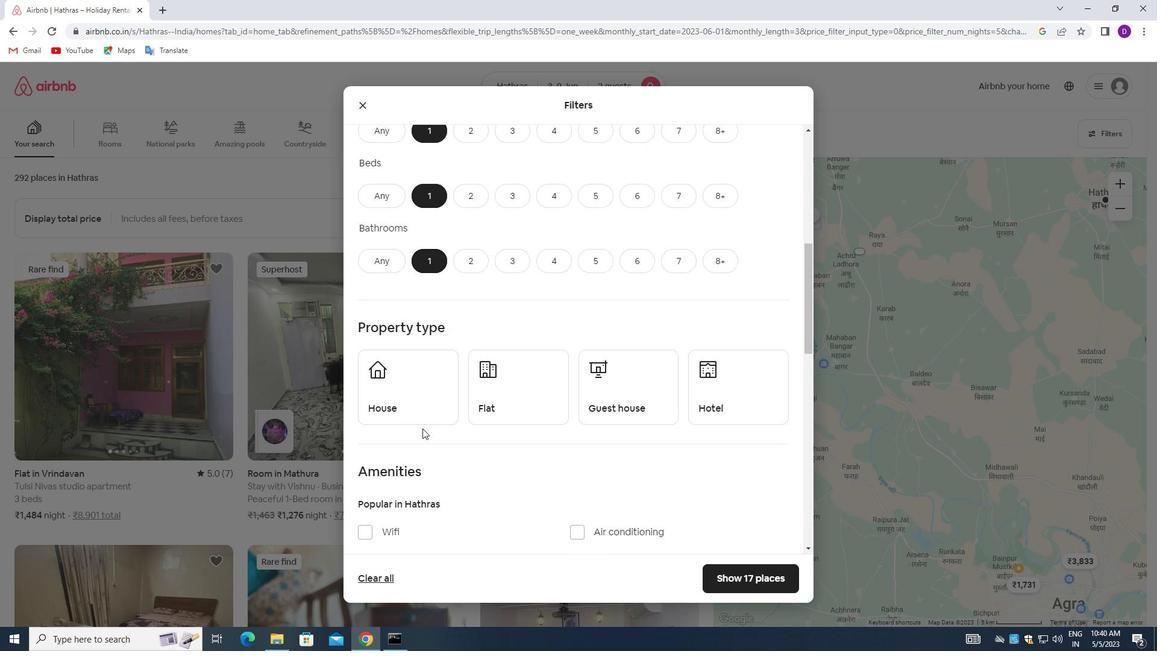 
Action: Mouse pressed left at (424, 397)
Screenshot: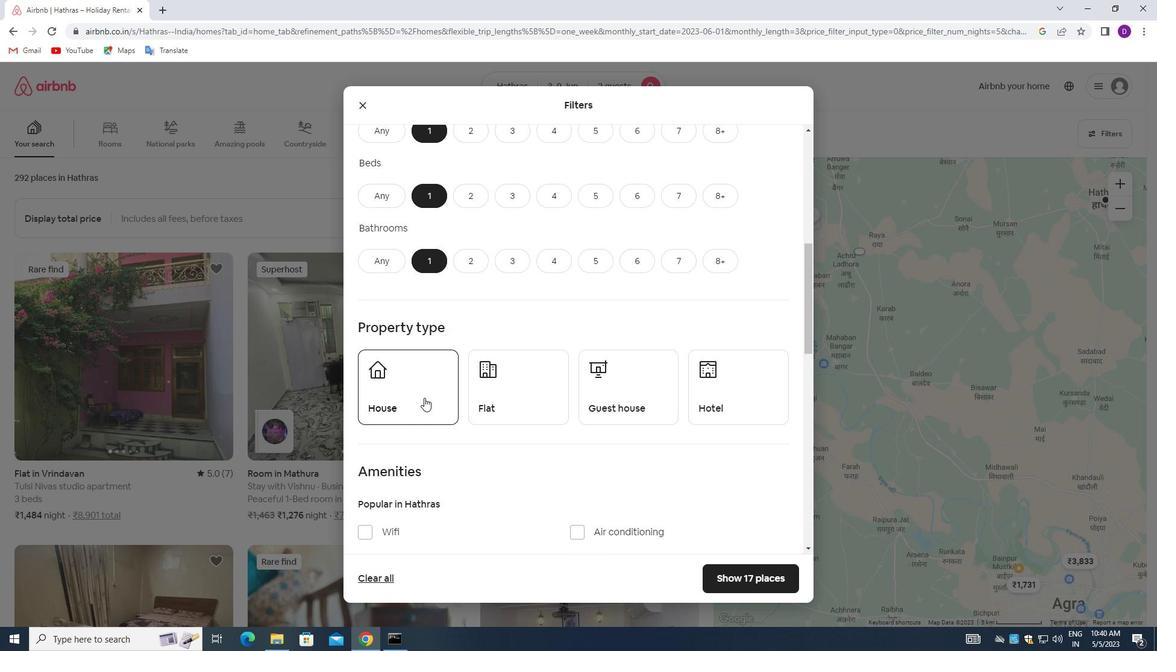 
Action: Mouse moved to (529, 391)
Screenshot: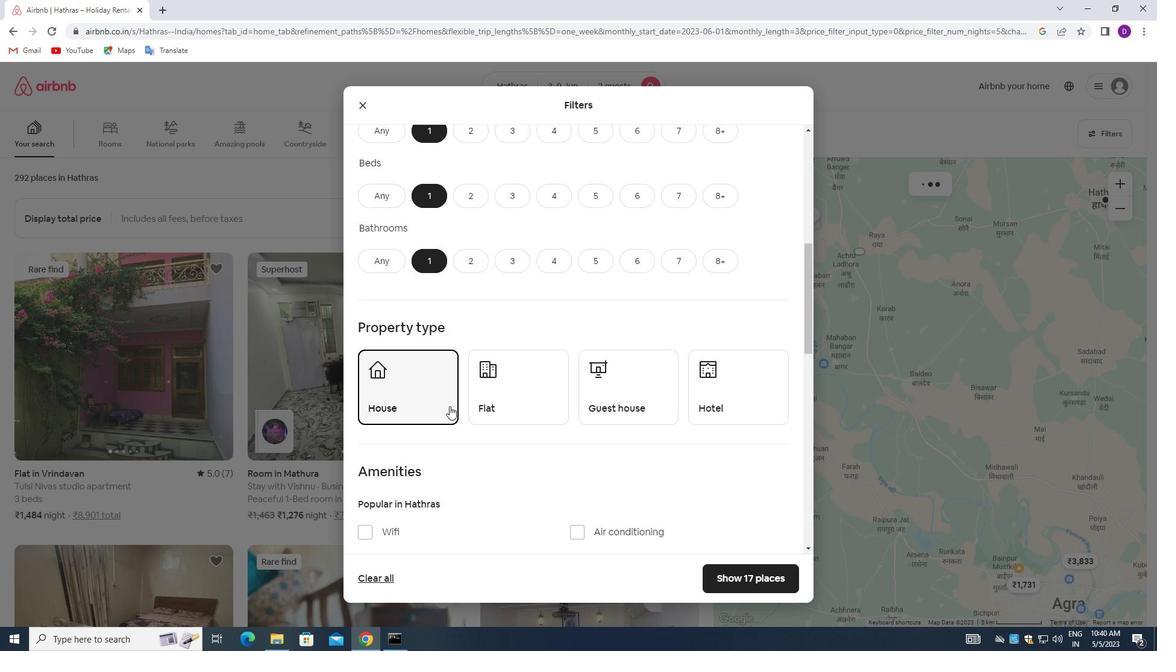 
Action: Mouse pressed left at (529, 391)
Screenshot: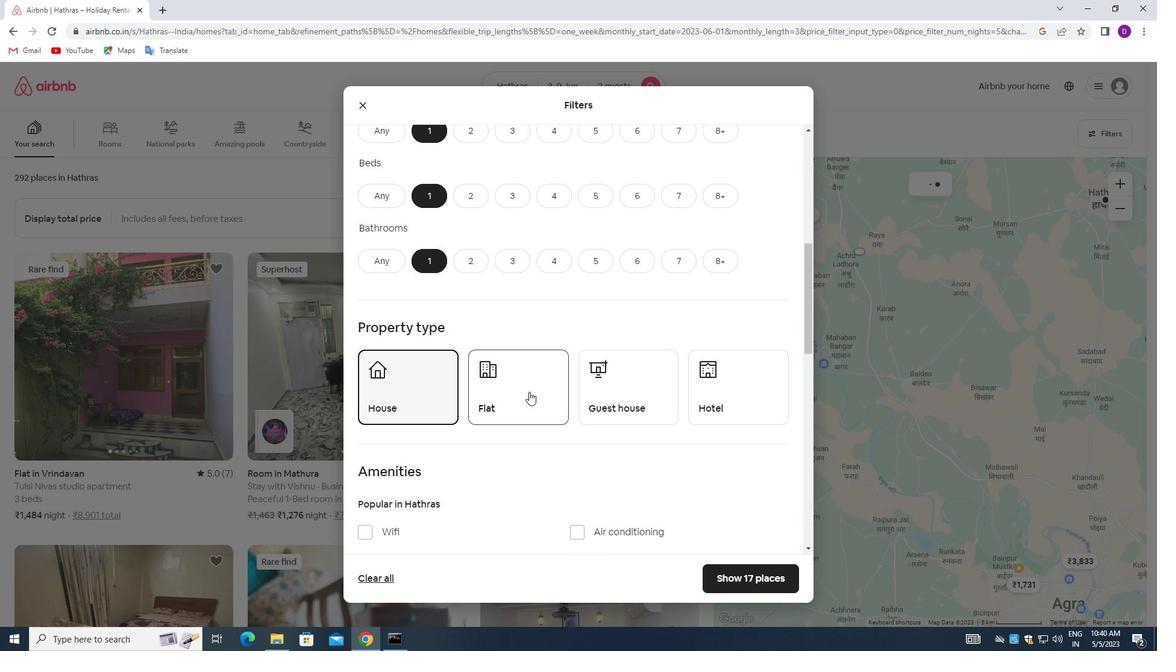 
Action: Mouse moved to (615, 385)
Screenshot: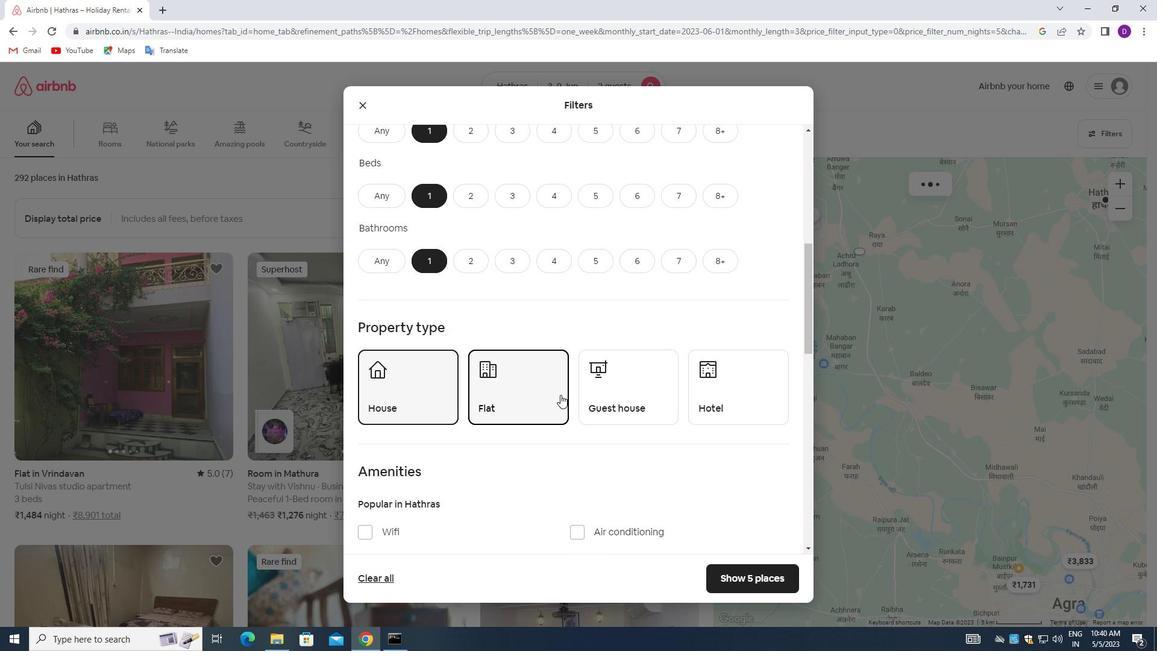 
Action: Mouse pressed left at (615, 385)
Screenshot: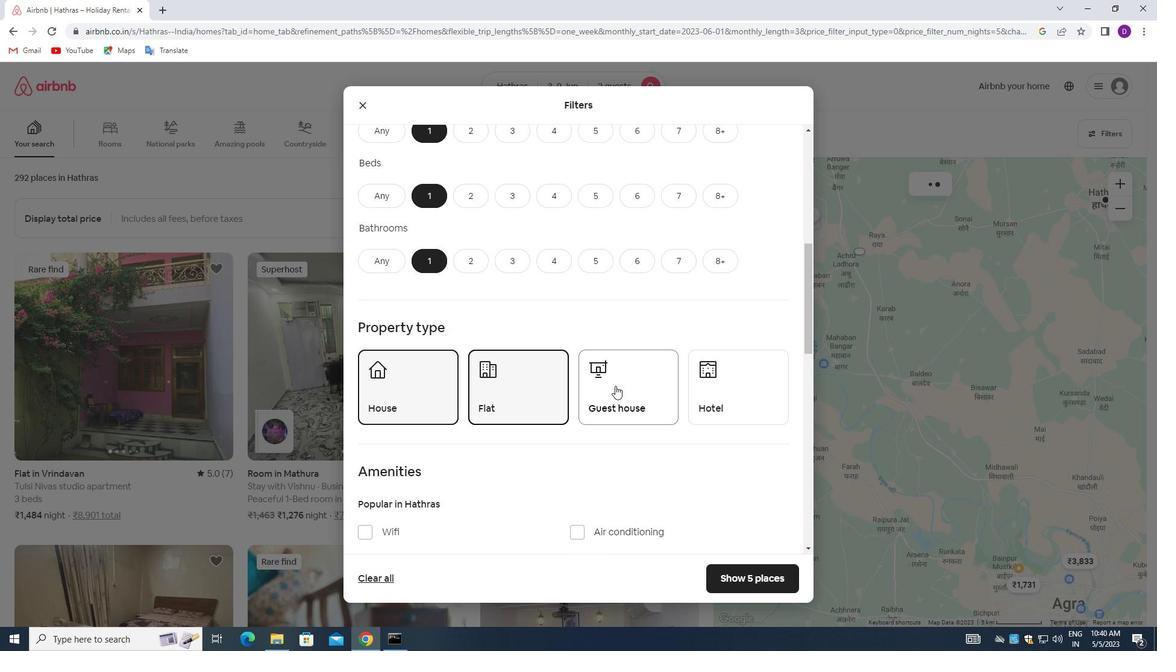 
Action: Mouse moved to (719, 386)
Screenshot: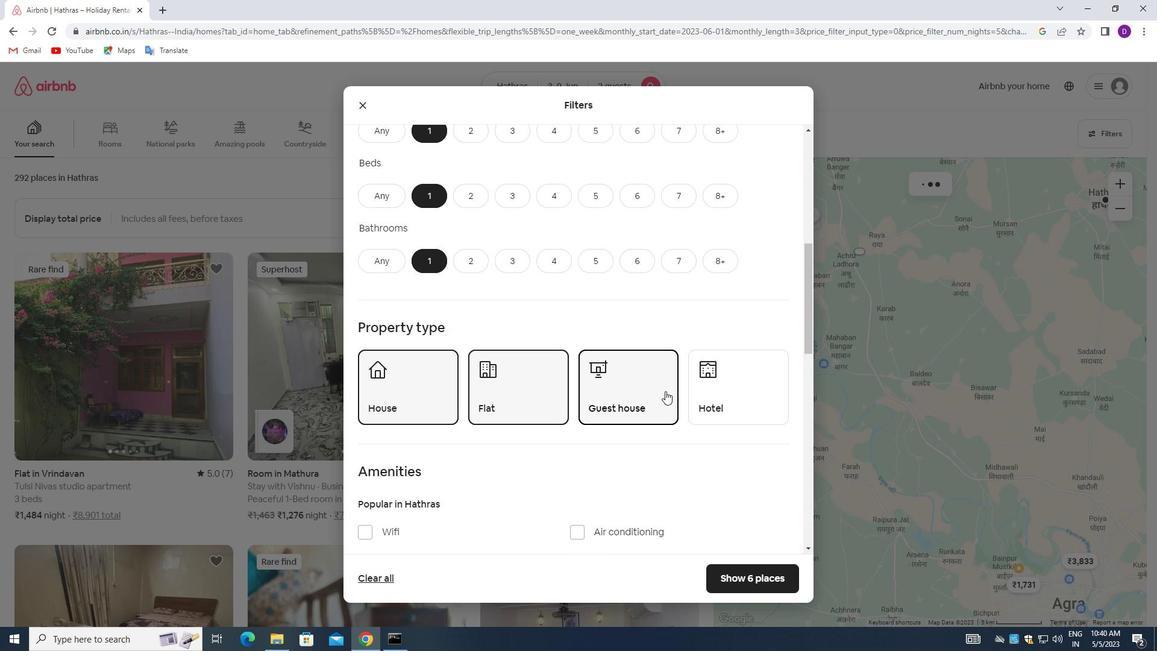 
Action: Mouse pressed left at (719, 386)
Screenshot: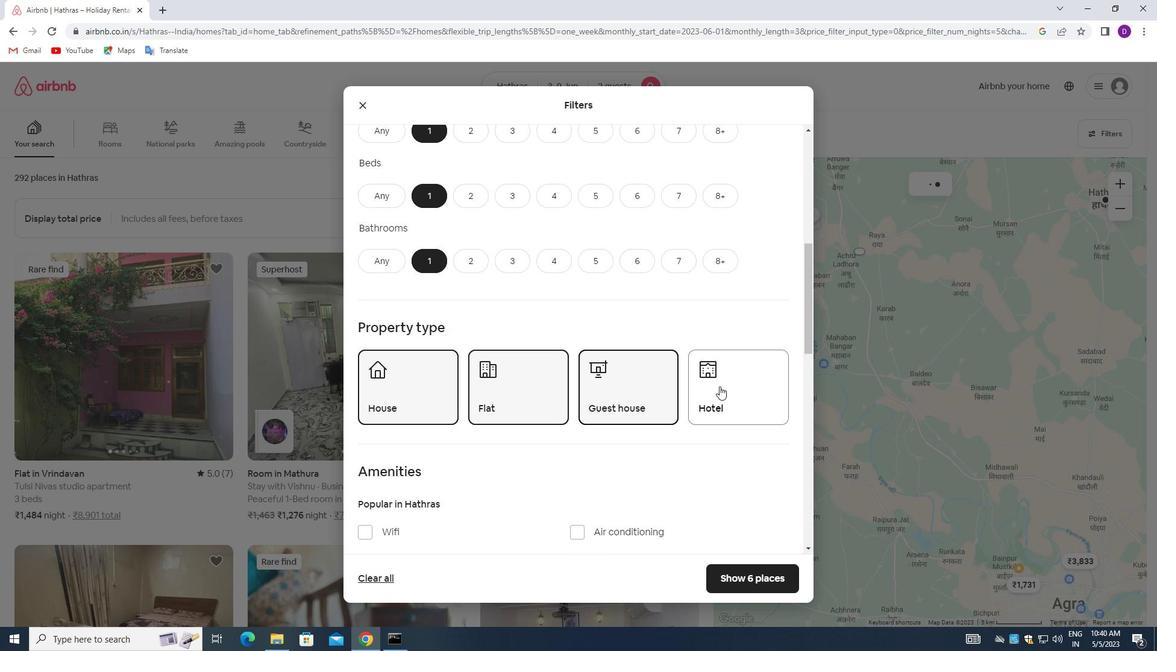 
Action: Mouse moved to (525, 458)
Screenshot: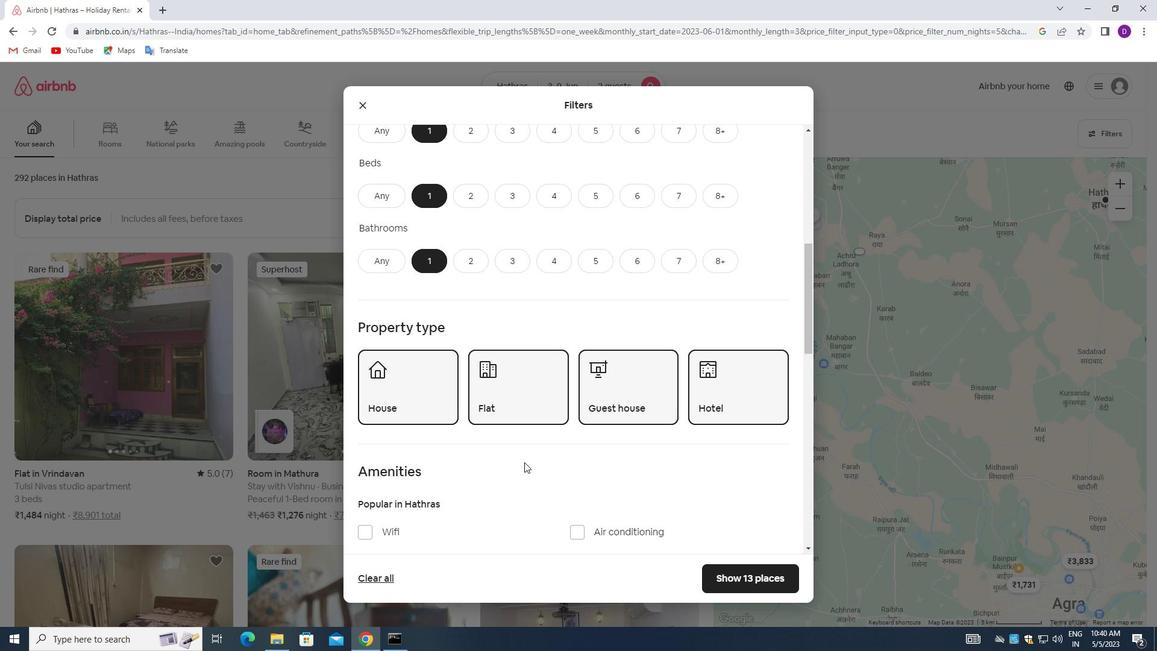 
Action: Mouse scrolled (525, 458) with delta (0, 0)
Screenshot: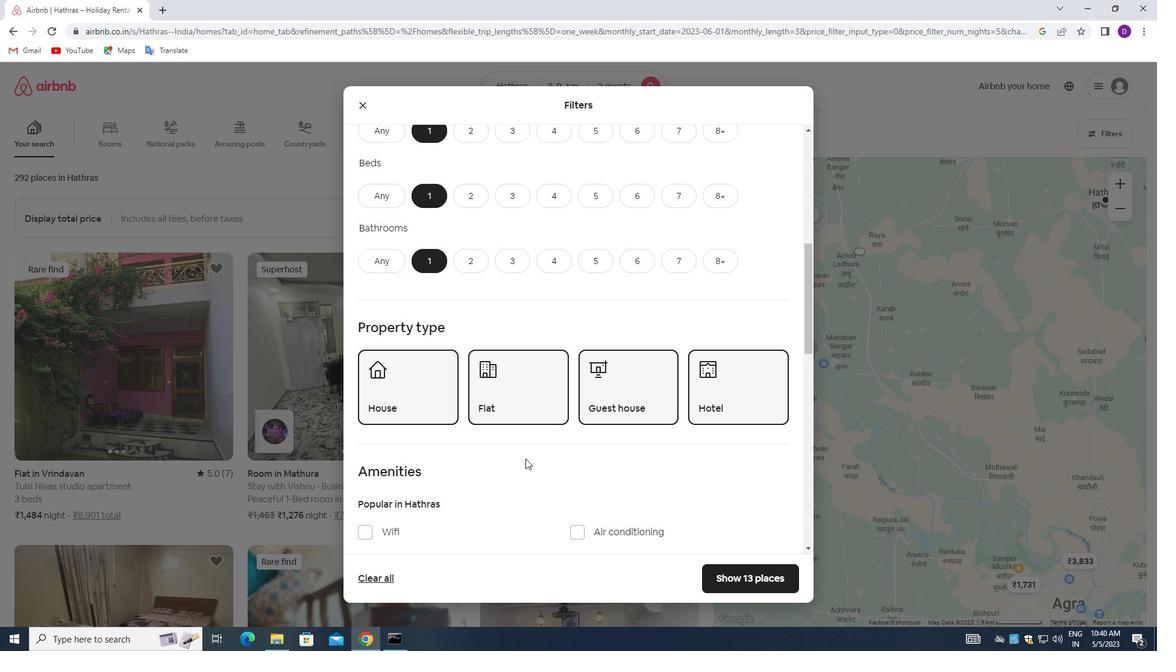 
Action: Mouse scrolled (525, 458) with delta (0, 0)
Screenshot: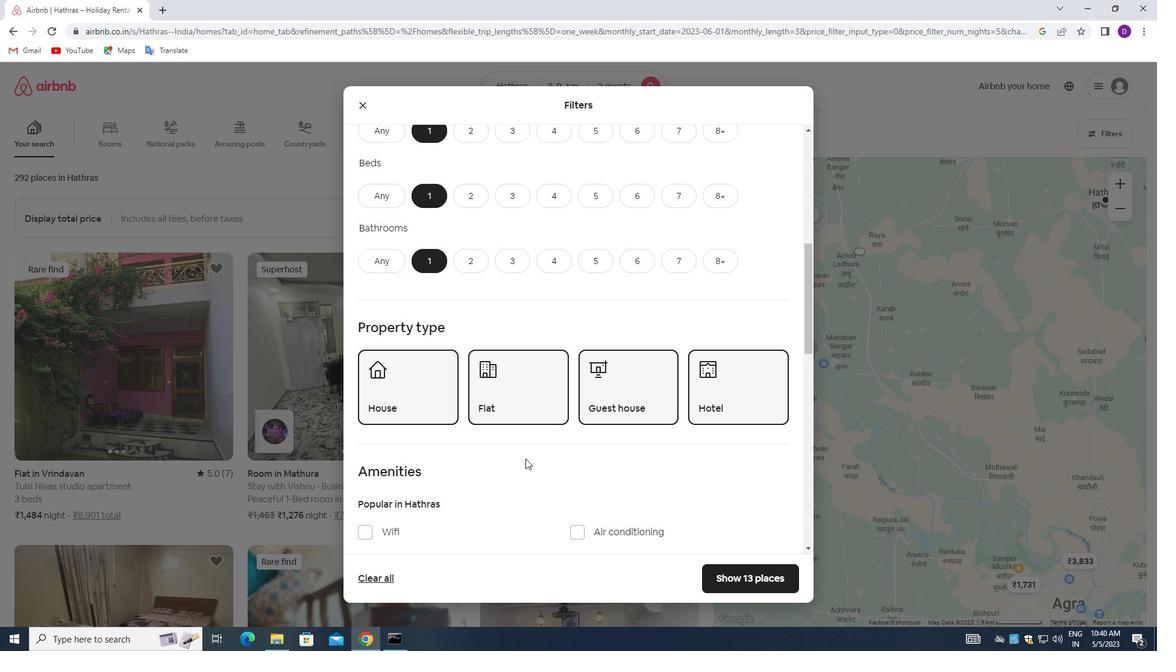 
Action: Mouse scrolled (525, 458) with delta (0, 0)
Screenshot: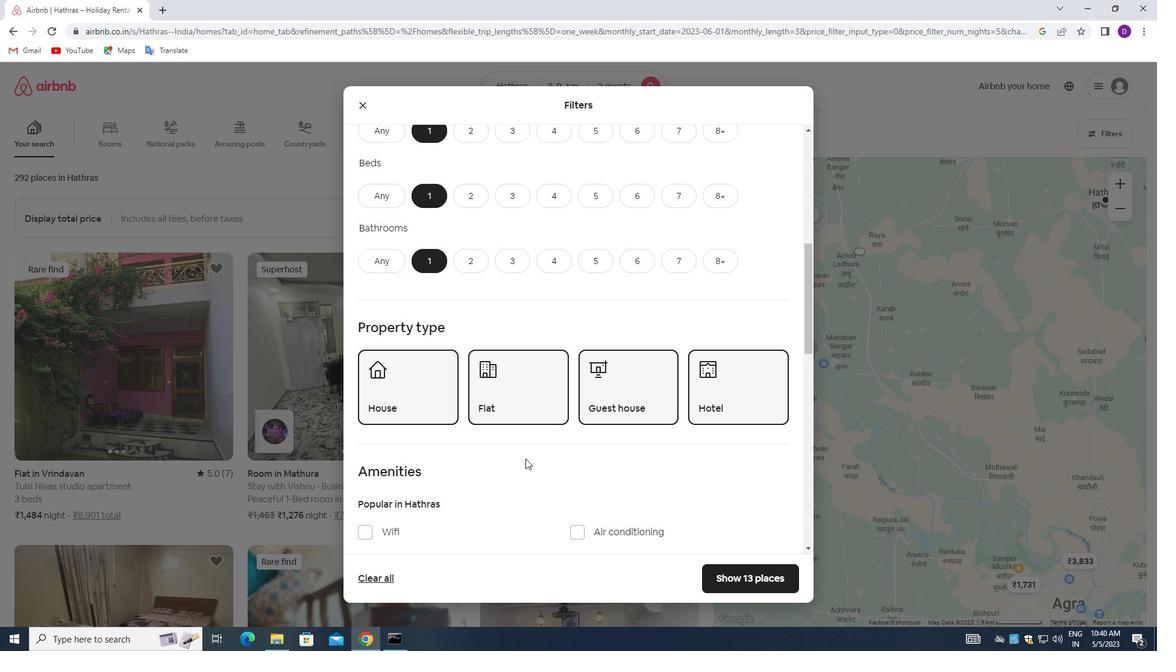 
Action: Mouse scrolled (525, 458) with delta (0, 0)
Screenshot: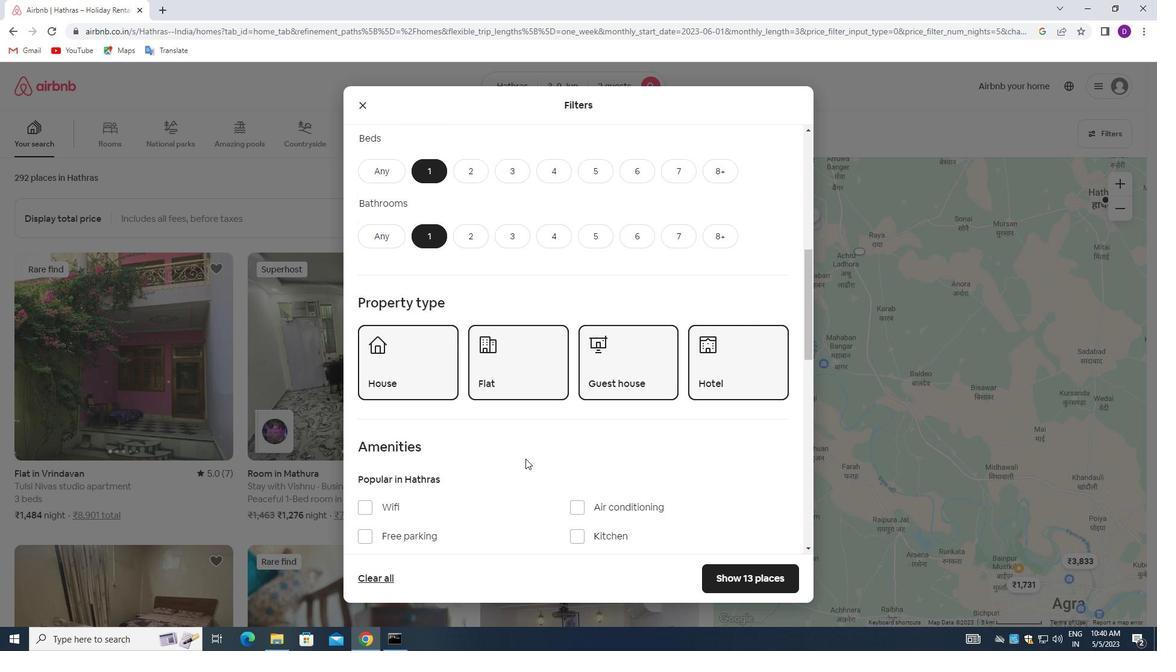 
Action: Mouse scrolled (525, 458) with delta (0, 0)
Screenshot: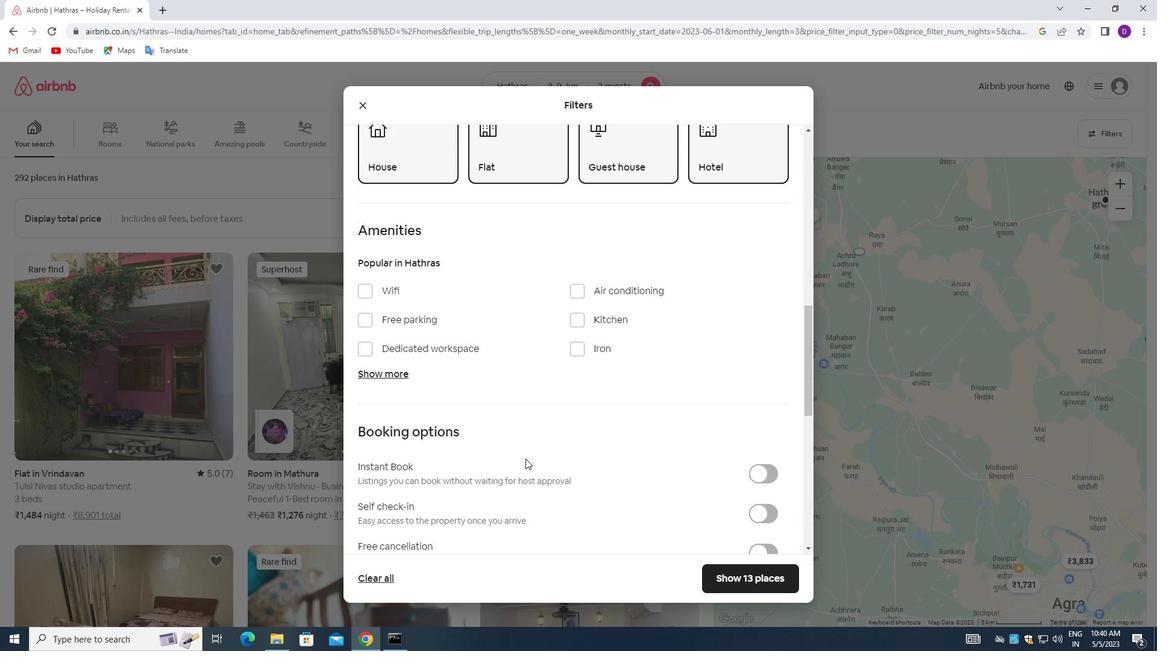 
Action: Mouse scrolled (525, 458) with delta (0, 0)
Screenshot: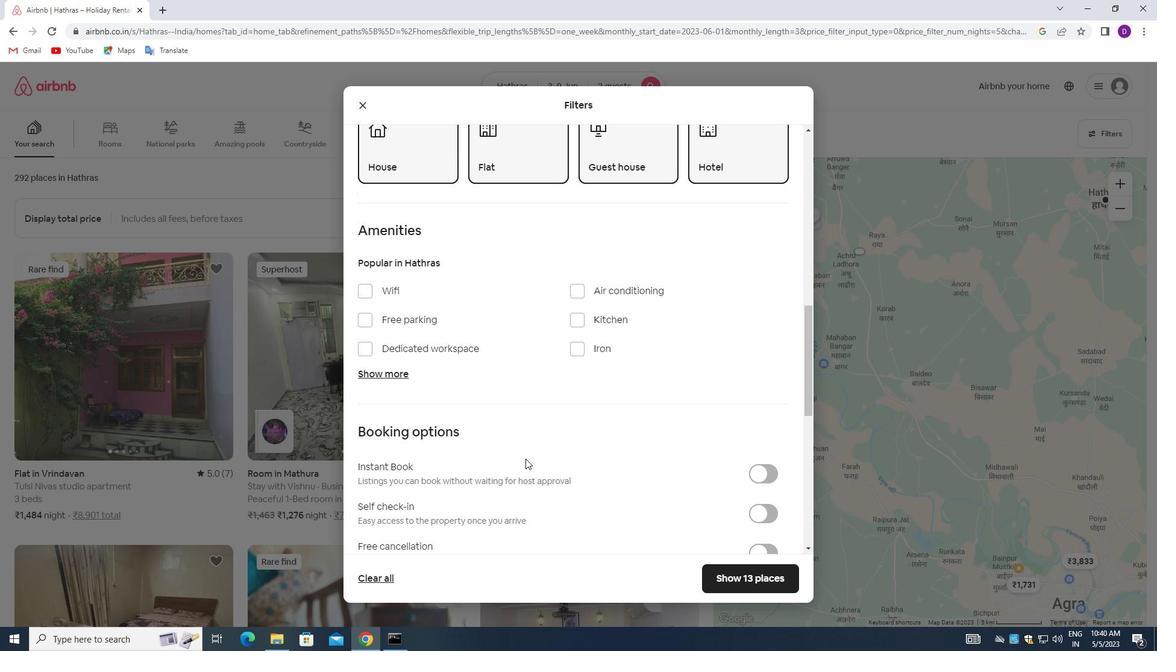 
Action: Mouse moved to (754, 393)
Screenshot: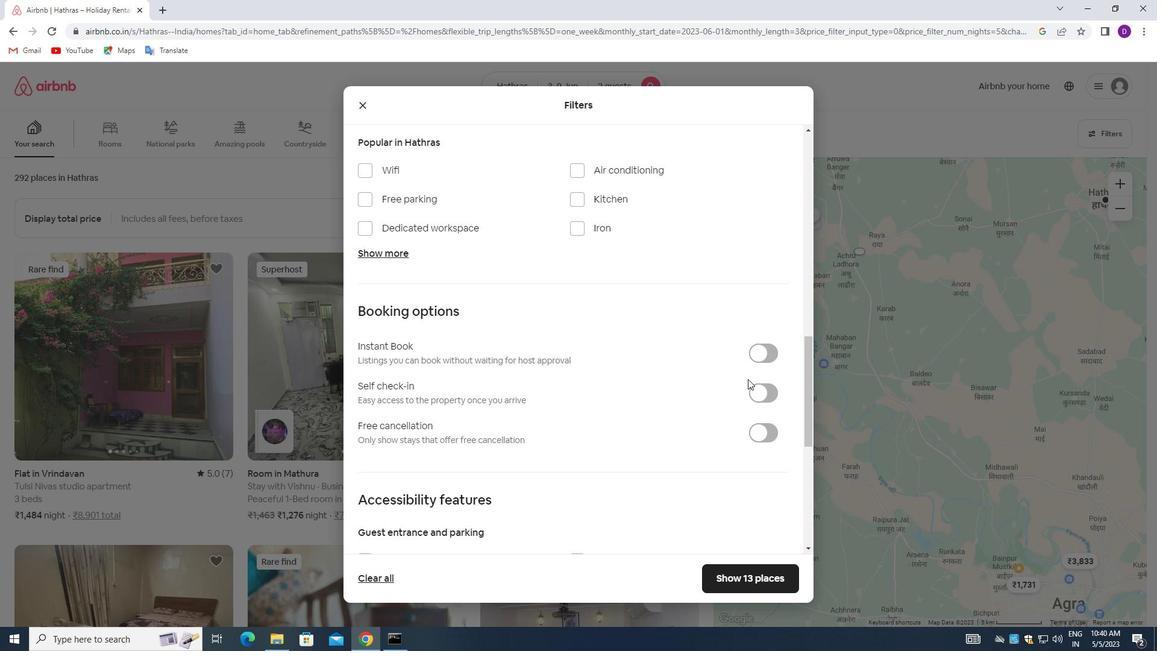 
Action: Mouse pressed left at (754, 393)
Screenshot: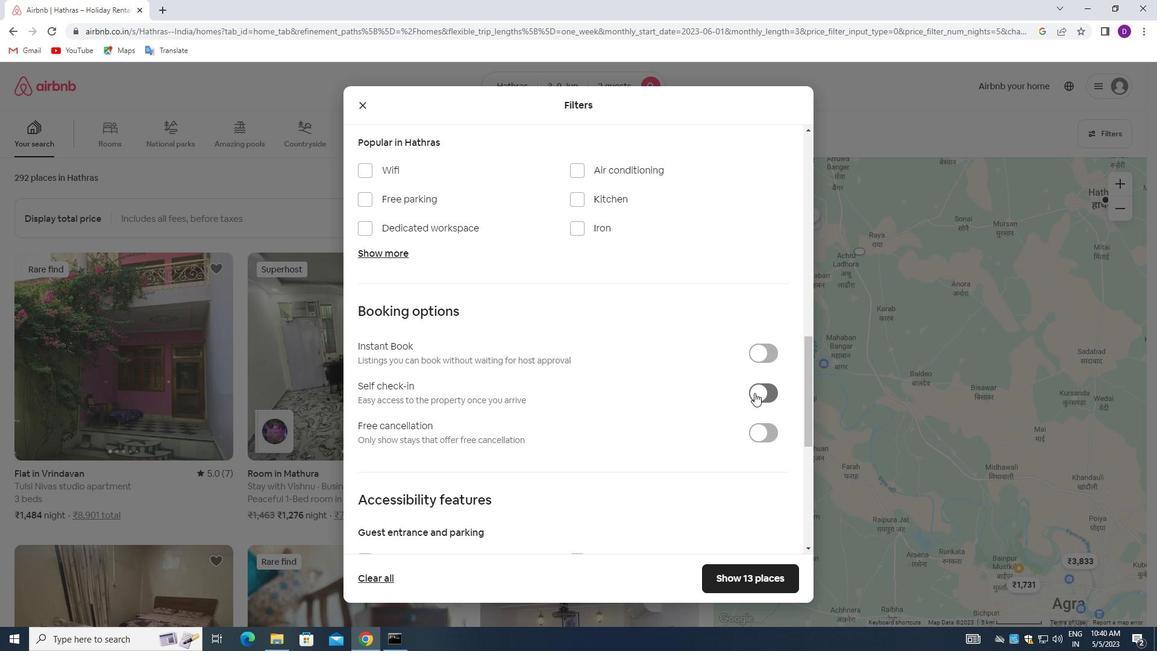 
Action: Mouse moved to (505, 407)
Screenshot: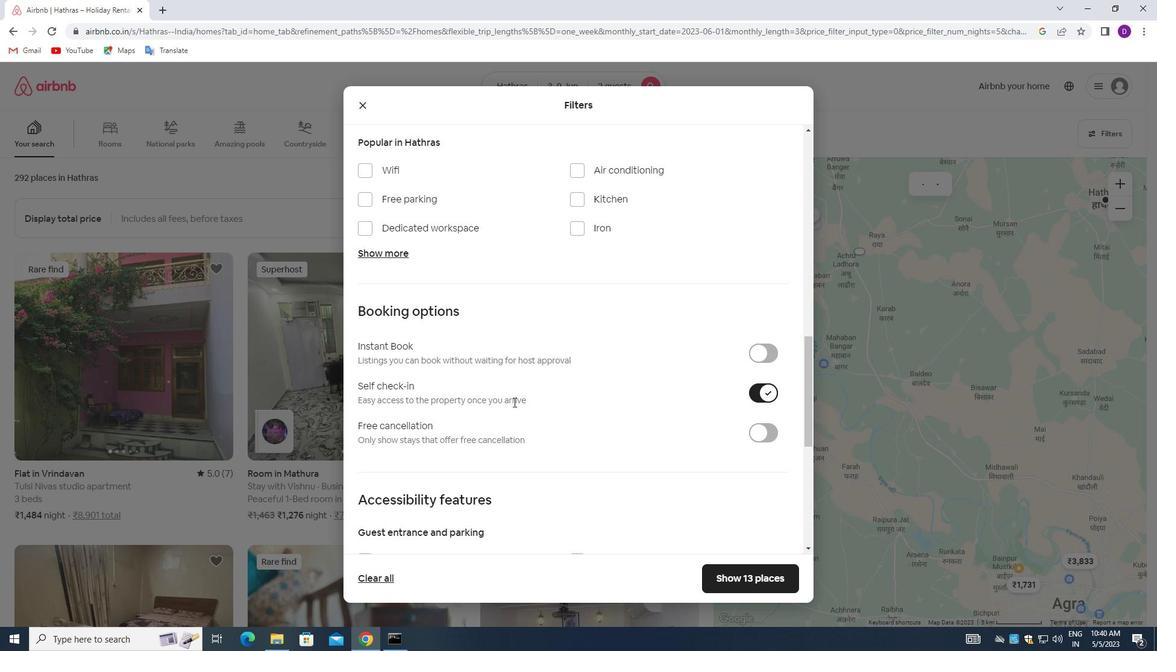
Action: Mouse scrolled (505, 406) with delta (0, 0)
Screenshot: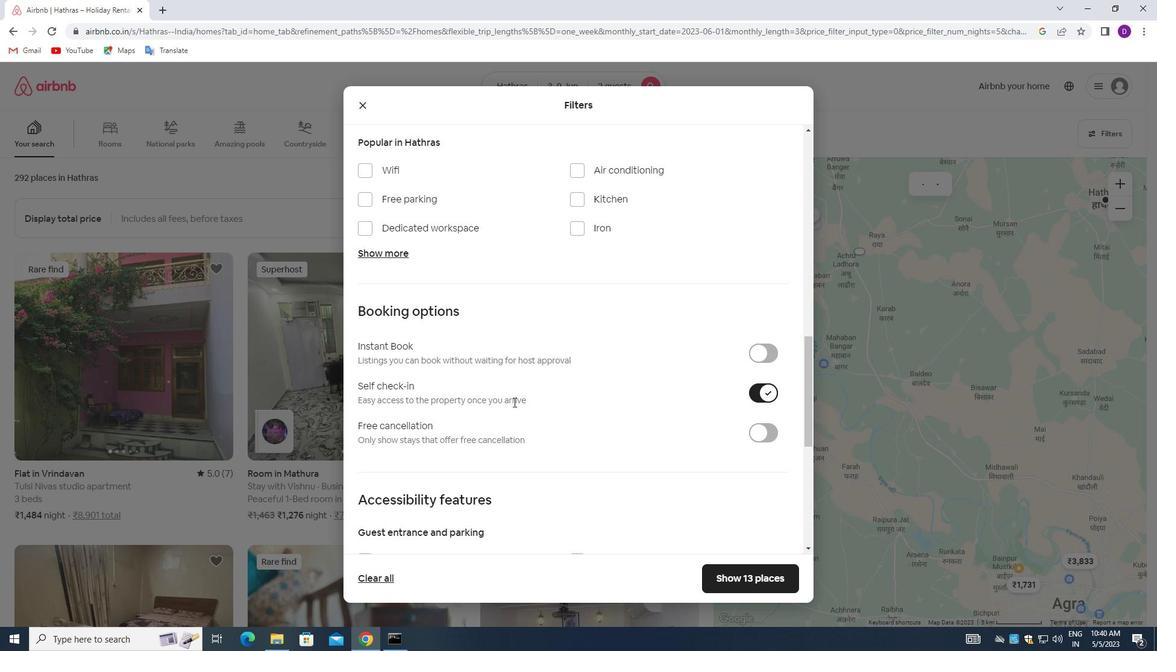 
Action: Mouse moved to (502, 409)
Screenshot: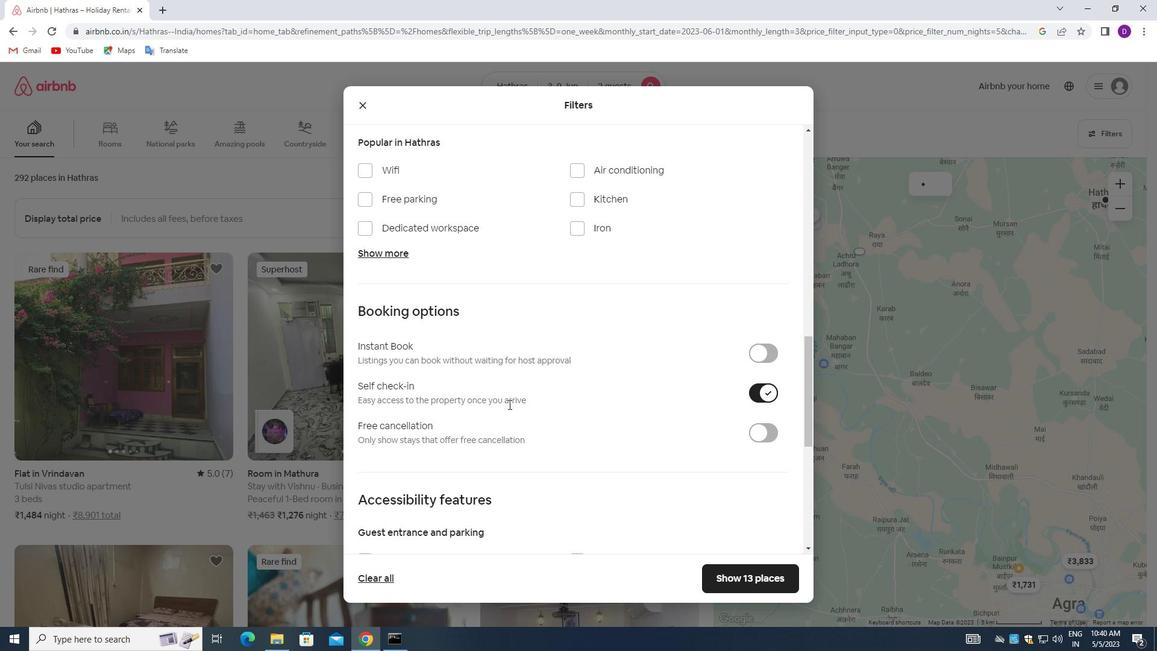 
Action: Mouse scrolled (502, 409) with delta (0, 0)
Screenshot: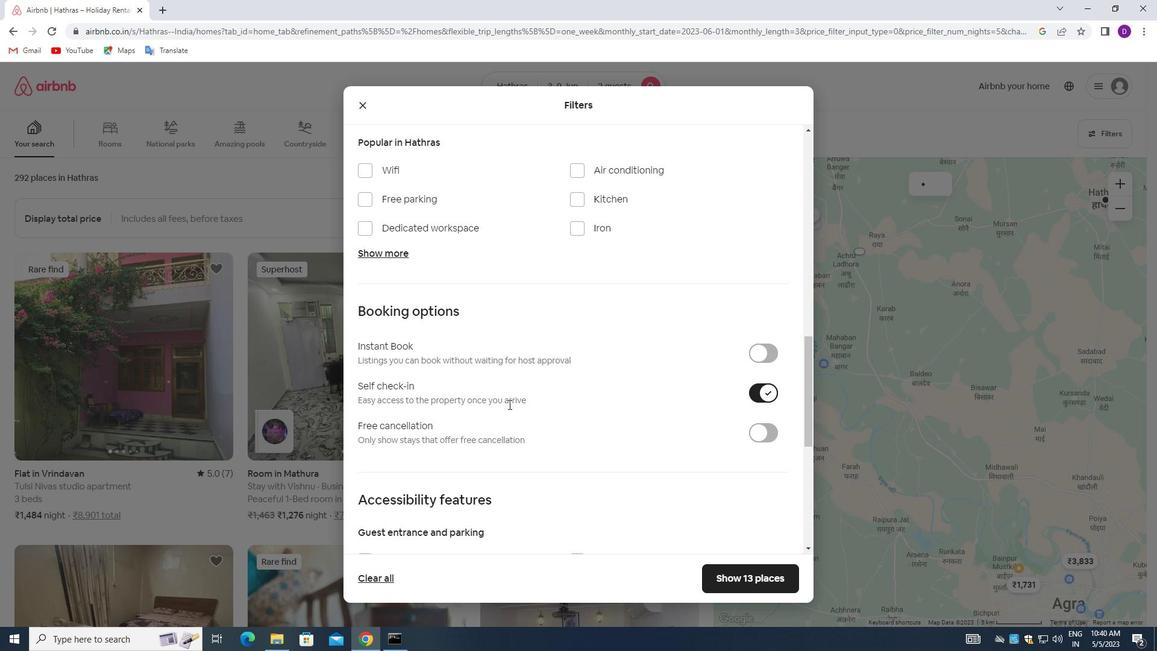 
Action: Mouse moved to (501, 410)
Screenshot: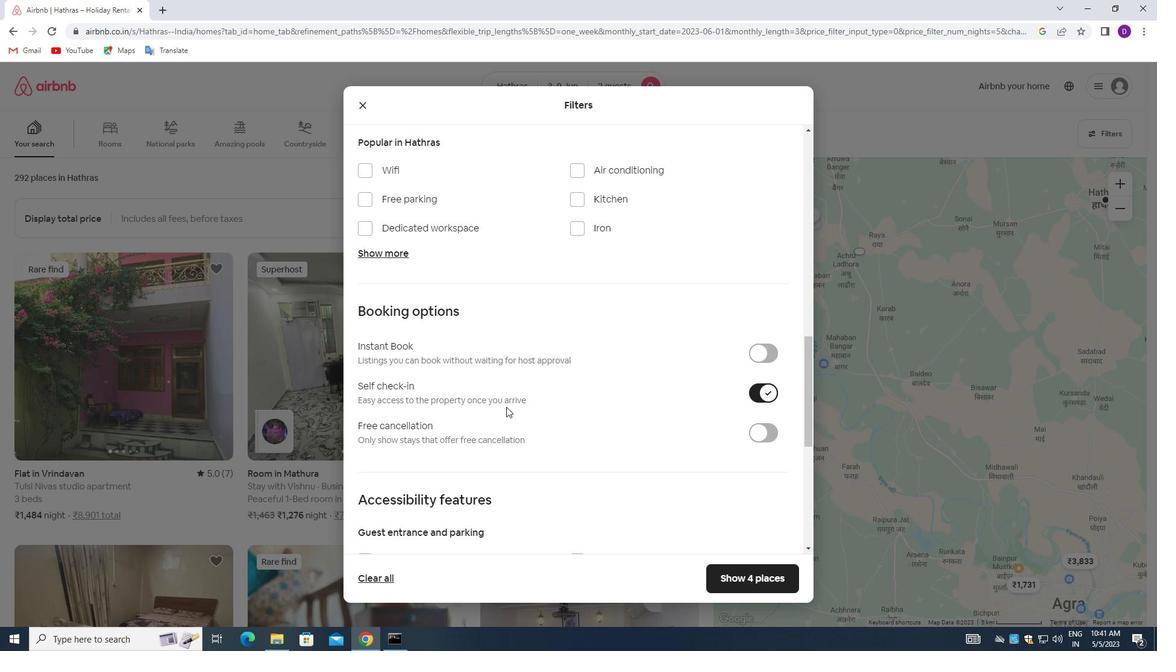 
Action: Mouse scrolled (501, 409) with delta (0, 0)
Screenshot: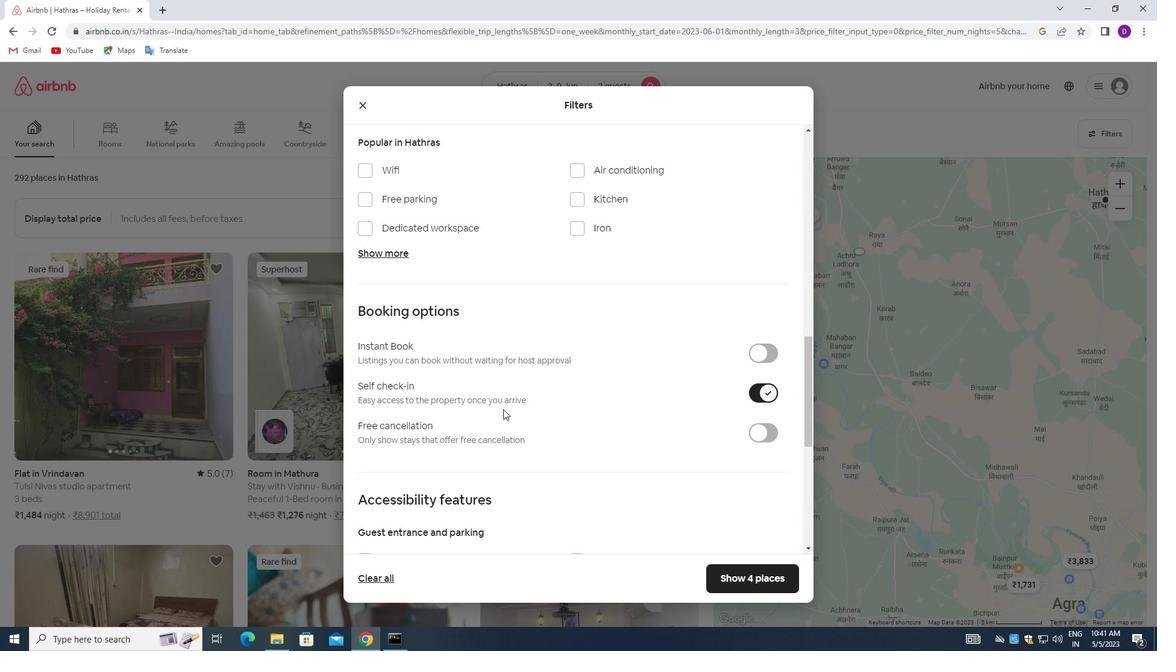 
Action: Mouse moved to (501, 418)
Screenshot: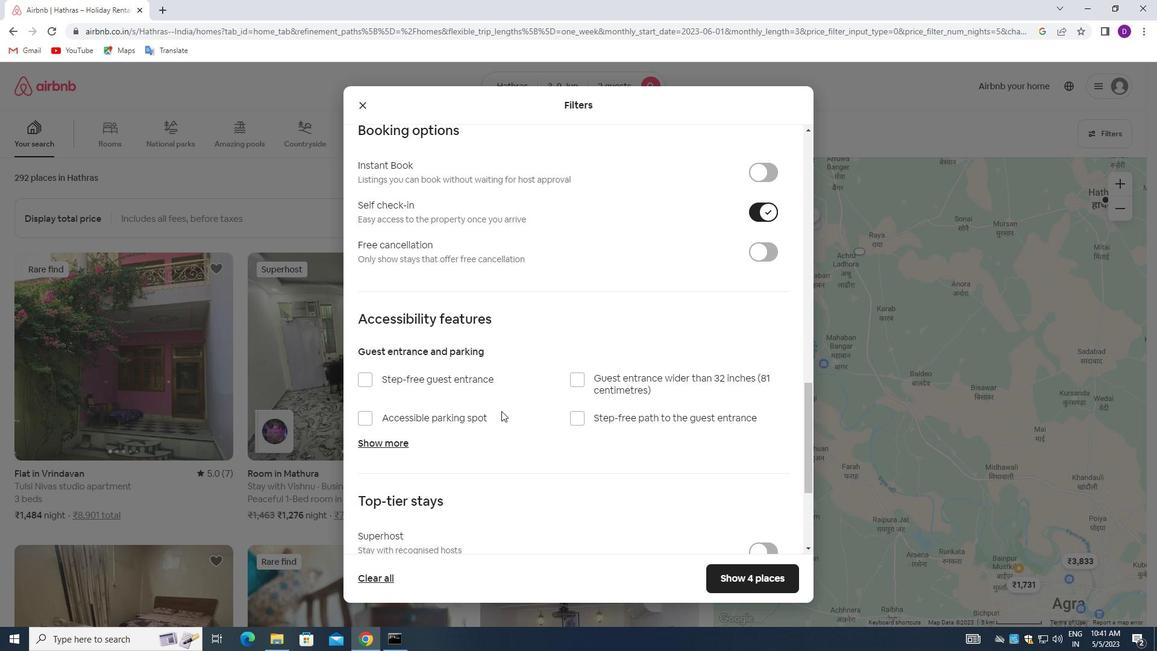 
Action: Mouse scrolled (501, 417) with delta (0, 0)
Screenshot: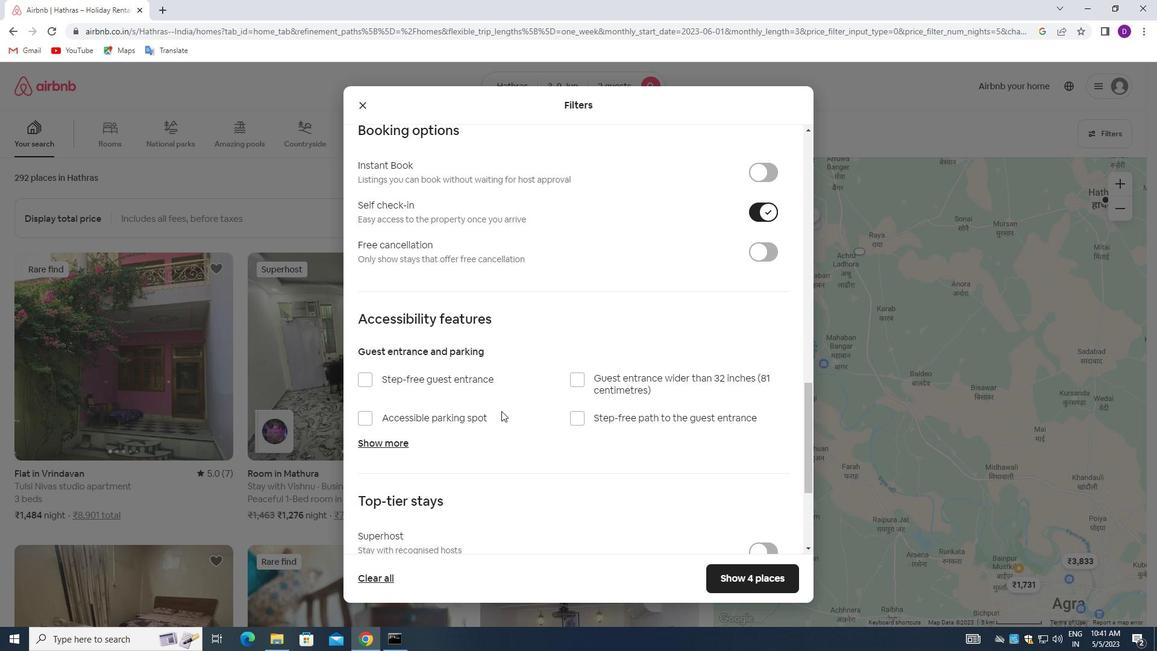
Action: Mouse moved to (501, 421)
Screenshot: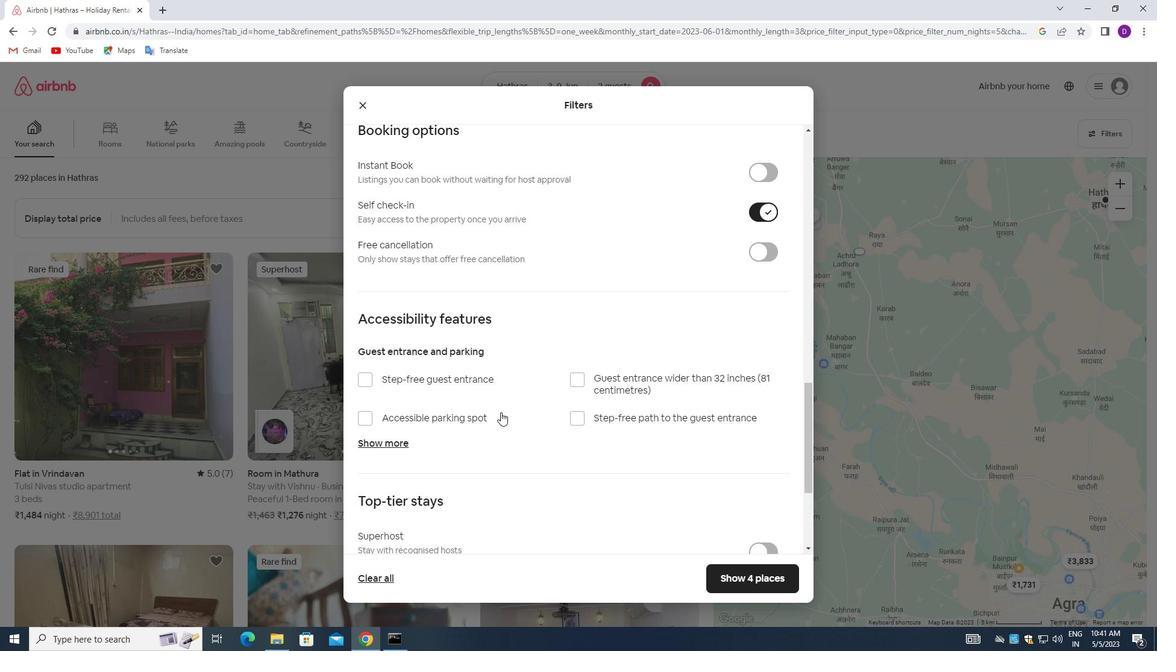 
Action: Mouse scrolled (501, 420) with delta (0, 0)
Screenshot: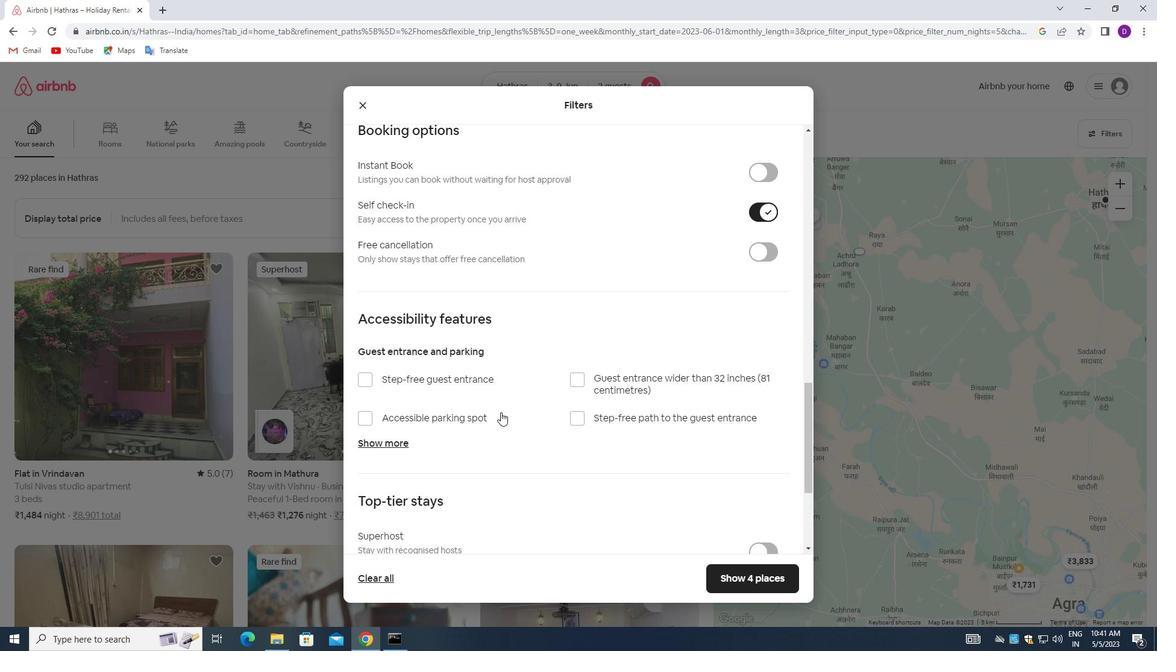
Action: Mouse moved to (501, 422)
Screenshot: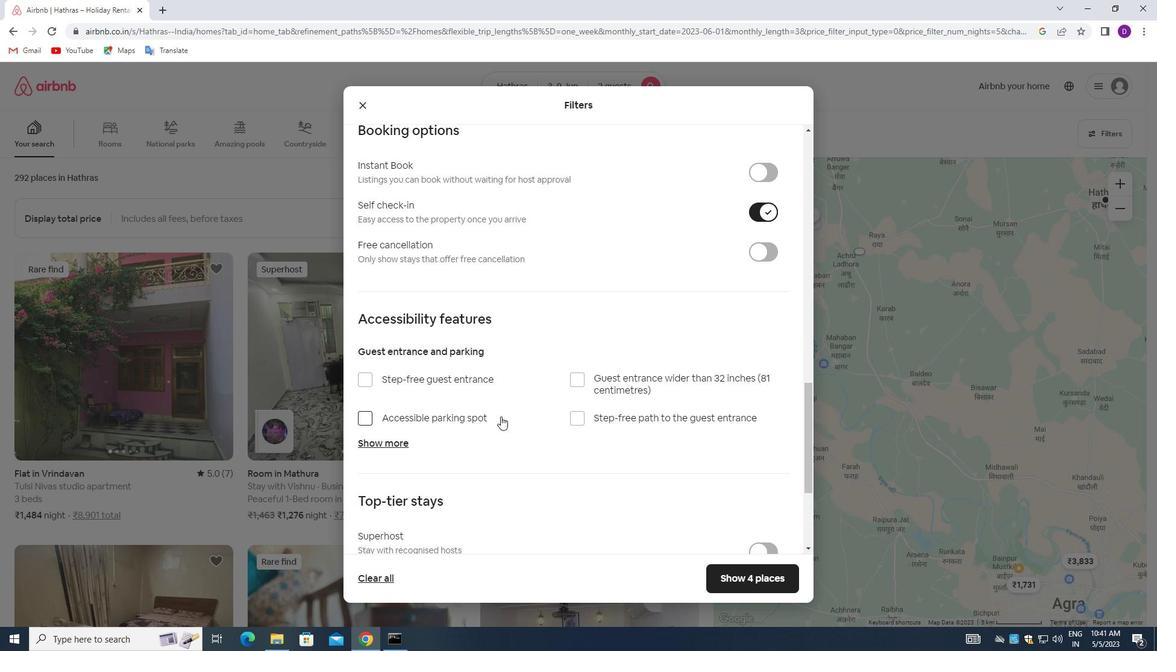 
Action: Mouse scrolled (501, 421) with delta (0, 0)
Screenshot: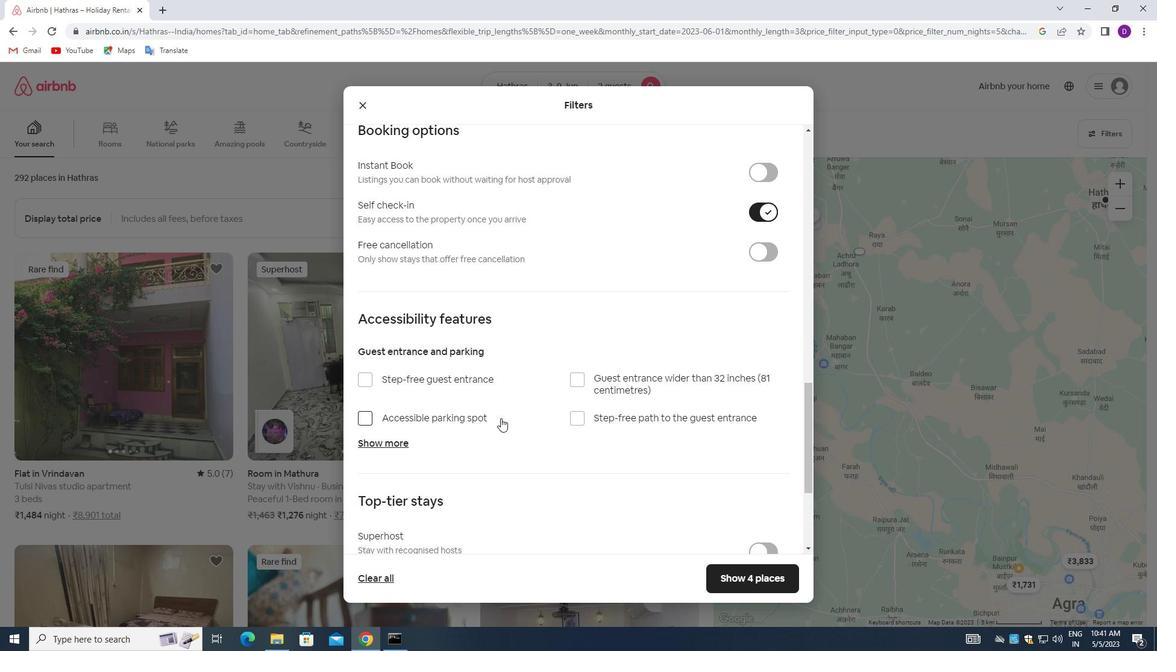 
Action: Mouse scrolled (501, 421) with delta (0, 0)
Screenshot: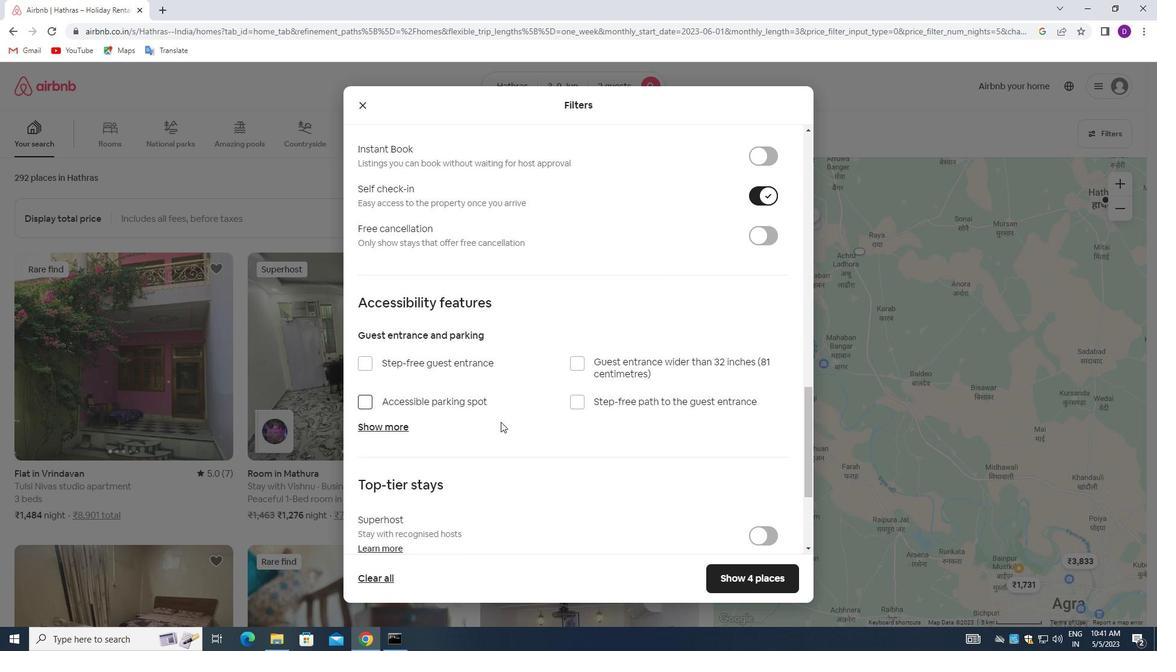
Action: Mouse moved to (501, 423)
Screenshot: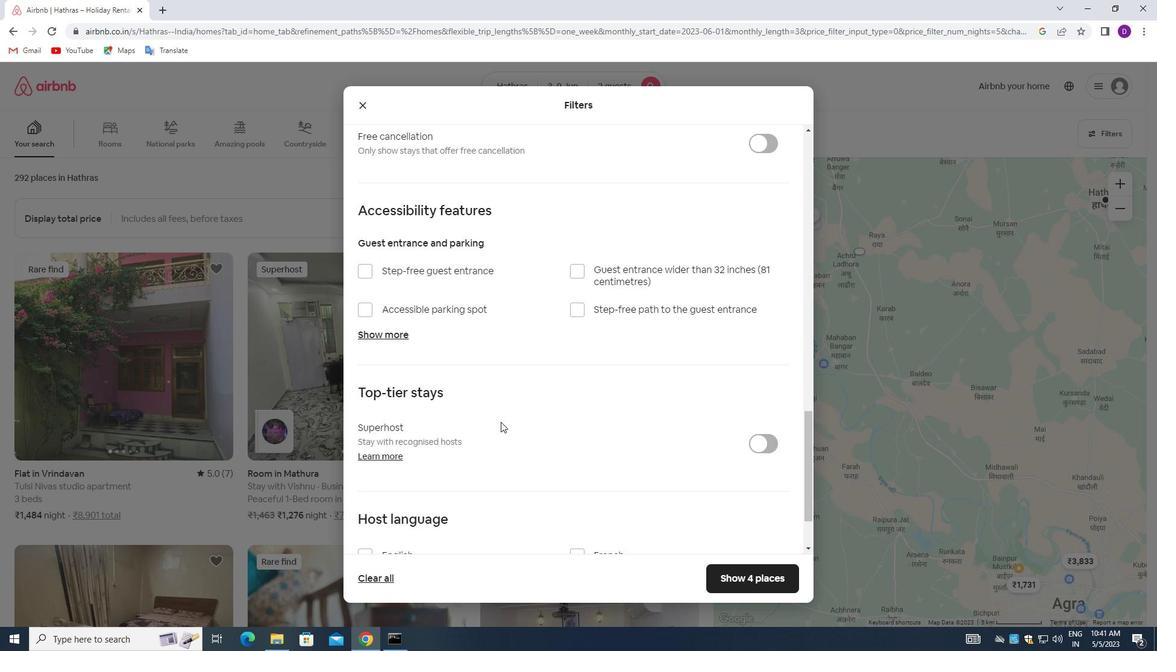 
Action: Mouse scrolled (501, 422) with delta (0, 0)
Screenshot: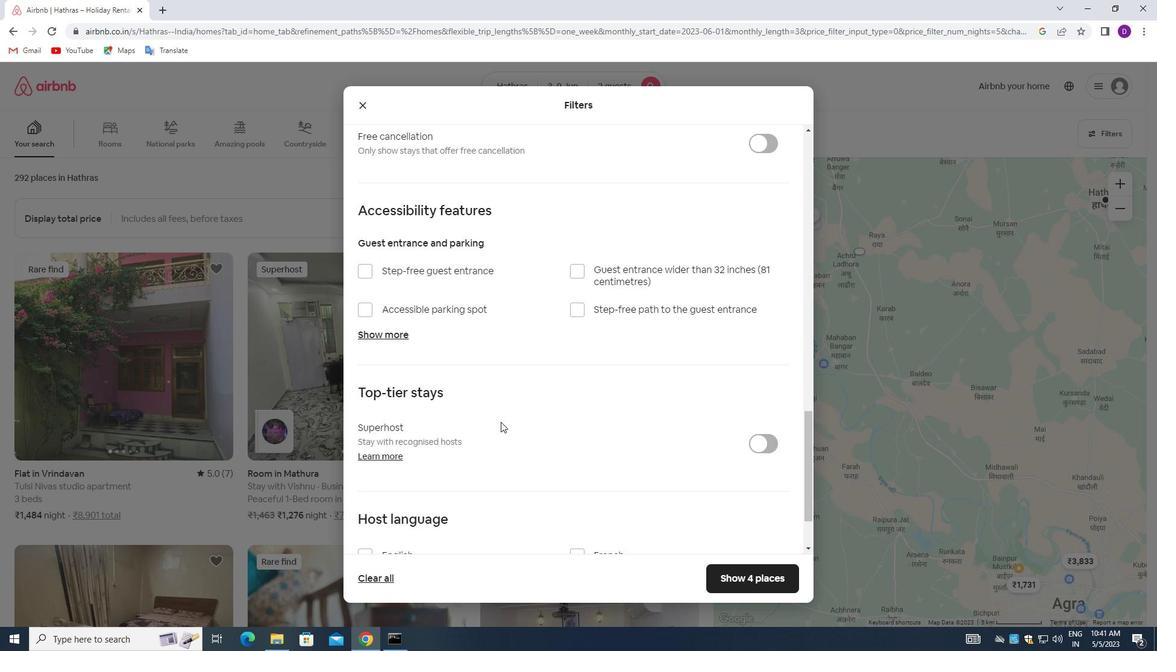 
Action: Mouse moved to (496, 431)
Screenshot: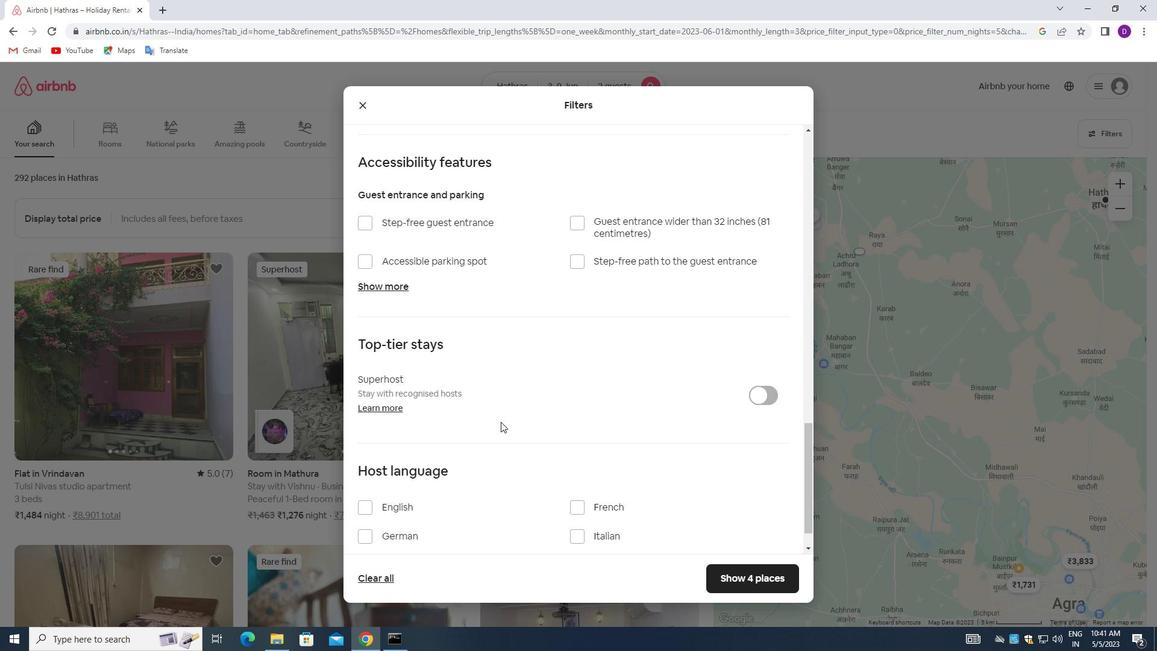 
Action: Mouse scrolled (496, 430) with delta (0, 0)
Screenshot: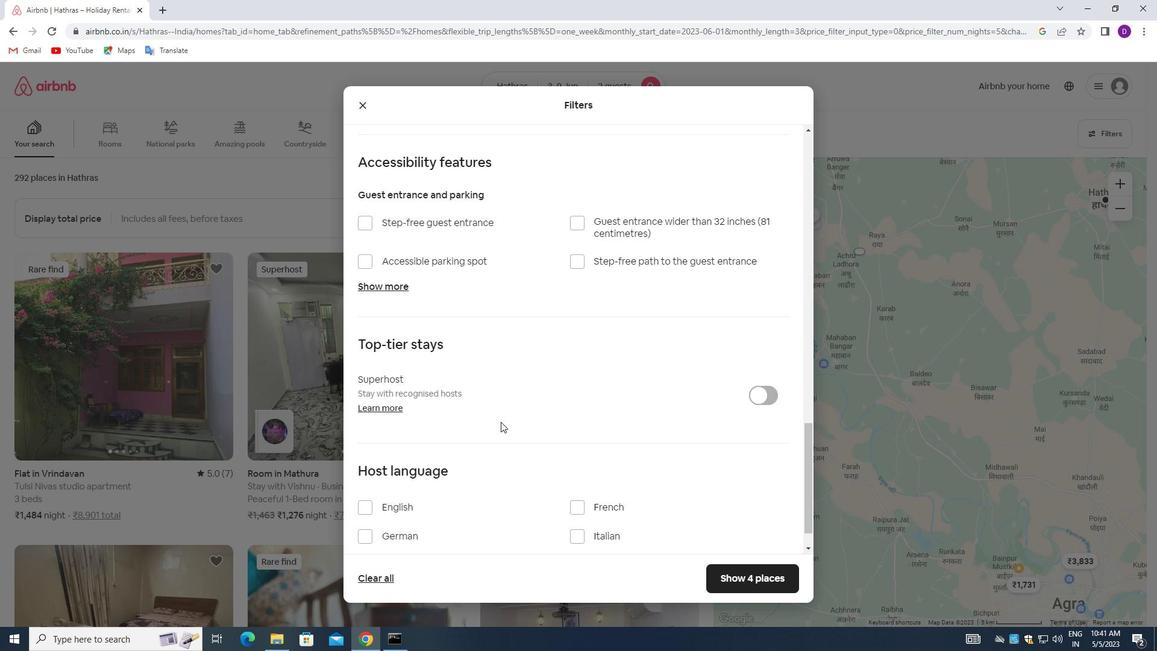 
Action: Mouse moved to (361, 469)
Screenshot: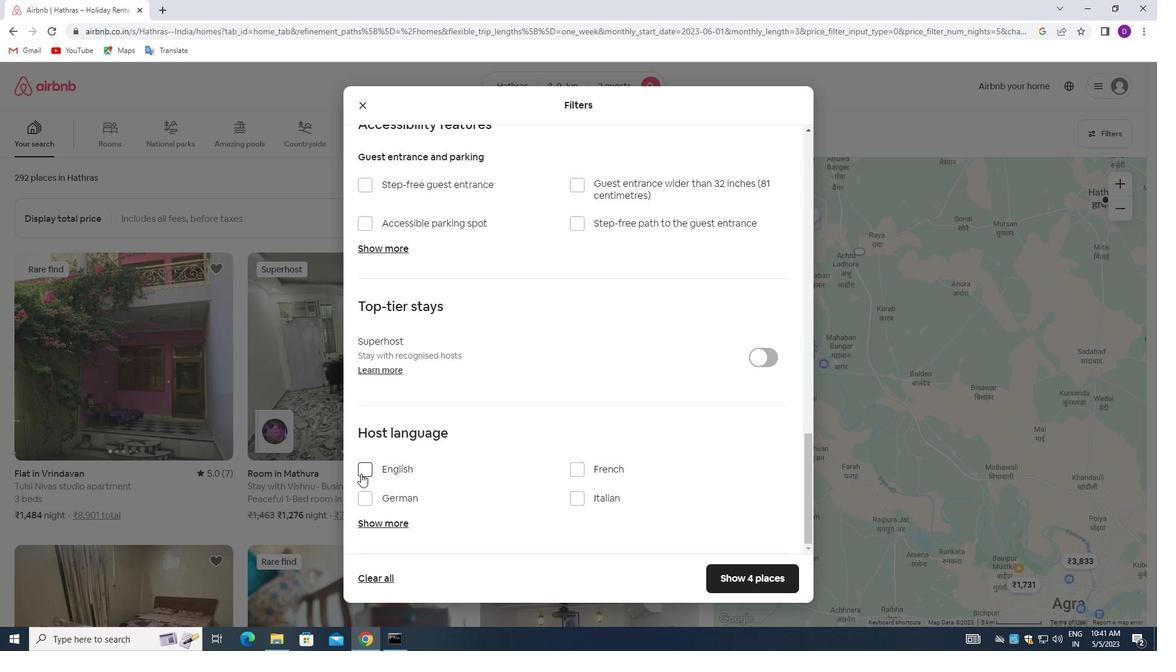 
Action: Mouse pressed left at (361, 469)
Screenshot: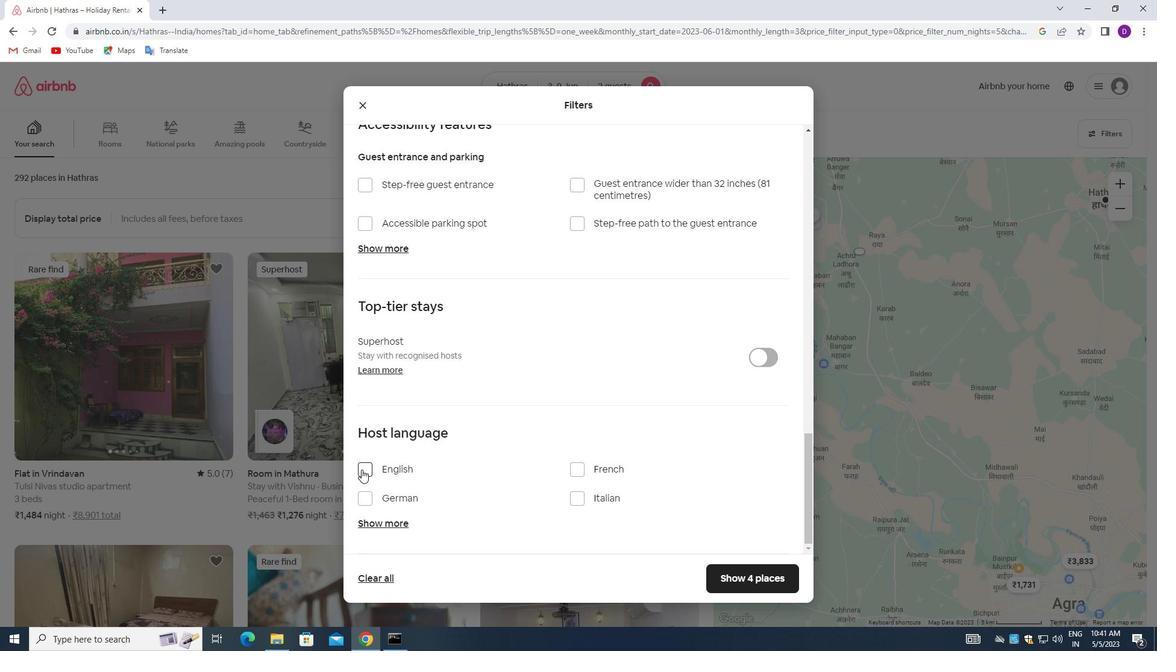 
Action: Mouse moved to (715, 575)
Screenshot: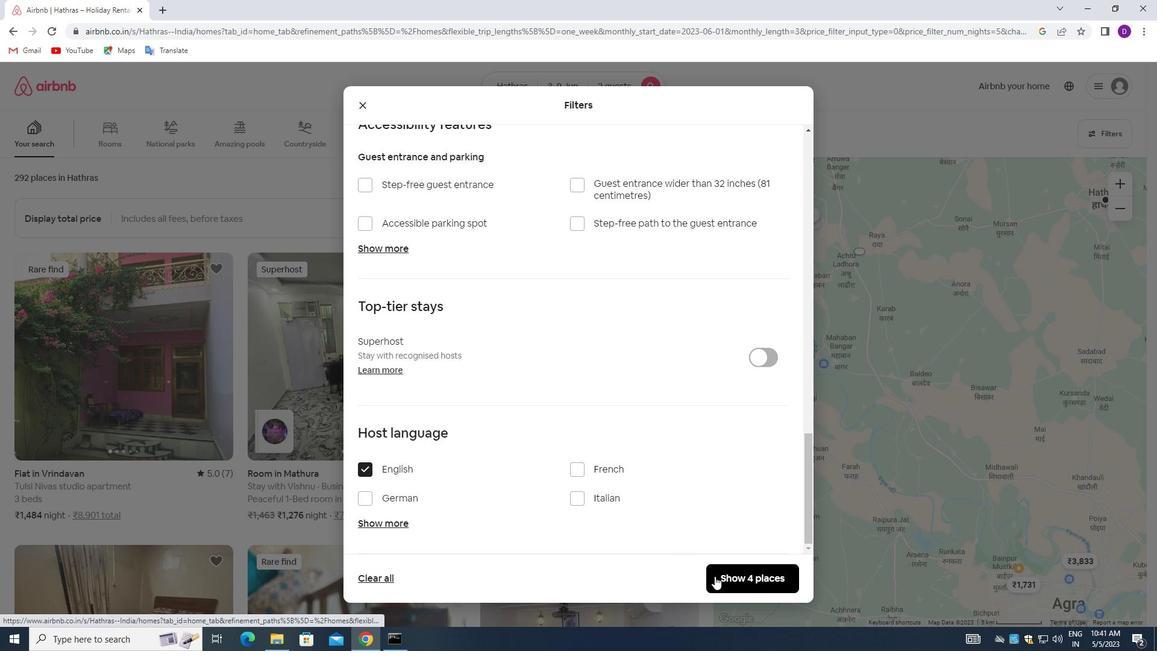 
Action: Mouse pressed left at (715, 575)
Screenshot: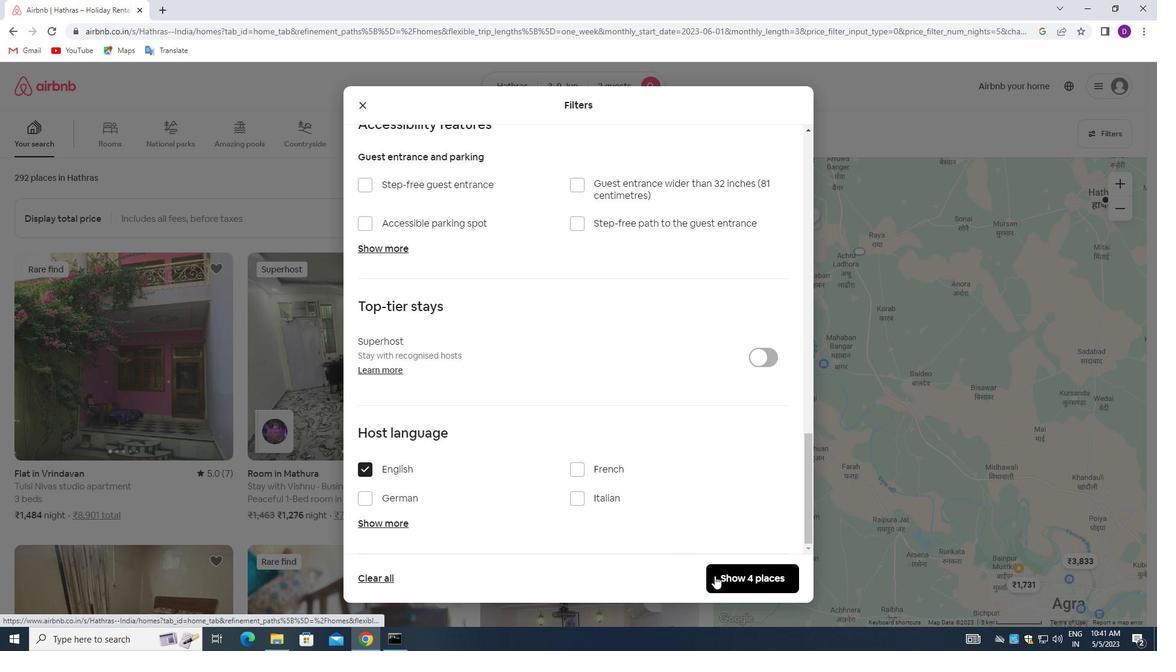 
Action: Mouse moved to (626, 406)
Screenshot: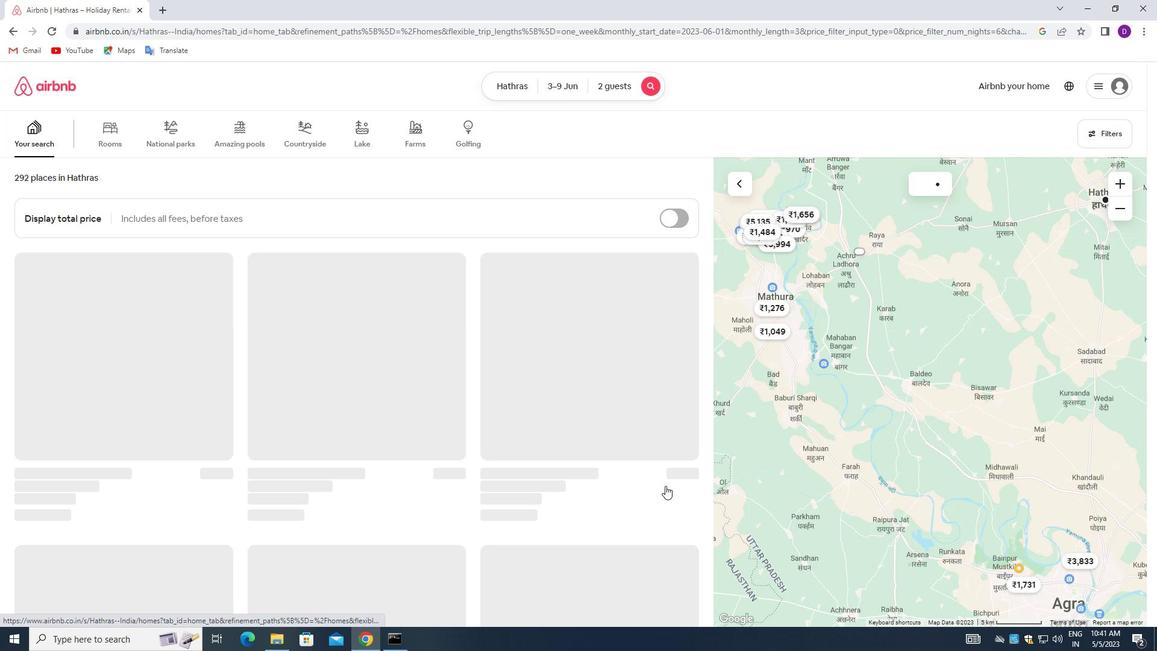 
